 Task: Put "Image D" in Towards-the ultimate Rush action-Slow Motion in Action Trailer
Action: Mouse pressed left at (95, 68)
Screenshot: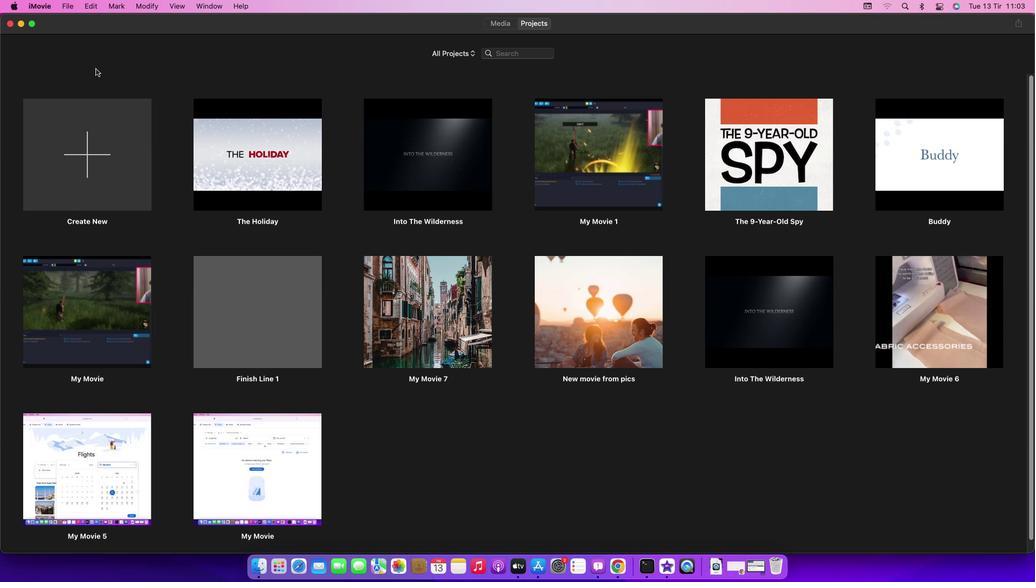 
Action: Mouse moved to (67, 3)
Screenshot: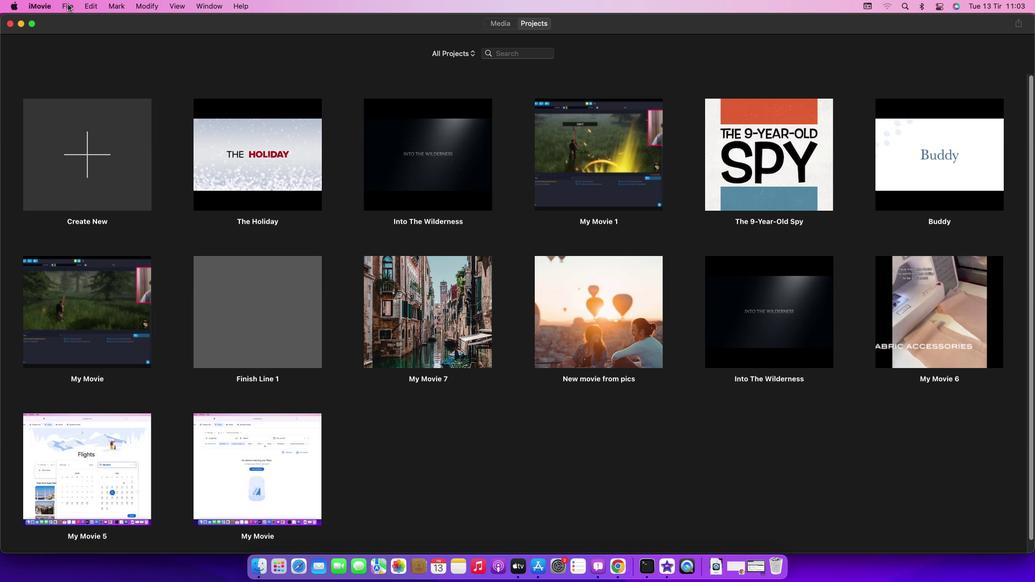 
Action: Mouse pressed left at (67, 3)
Screenshot: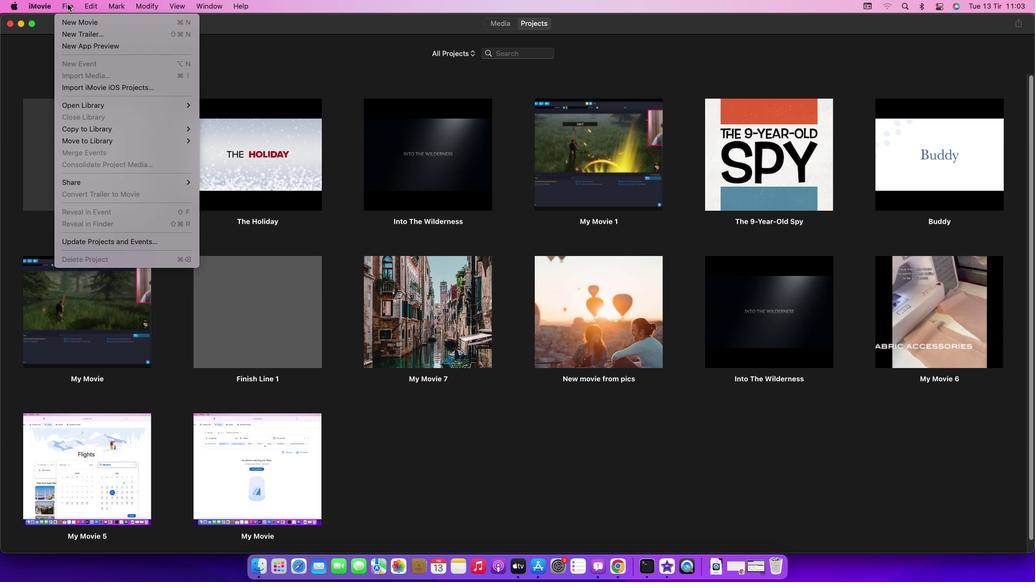 
Action: Mouse moved to (94, 36)
Screenshot: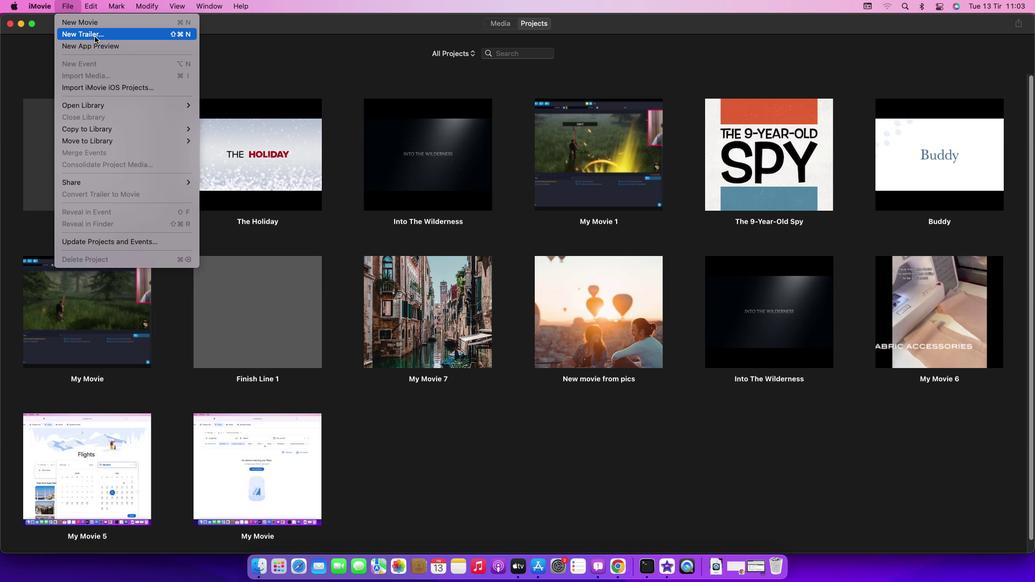 
Action: Mouse pressed left at (94, 36)
Screenshot: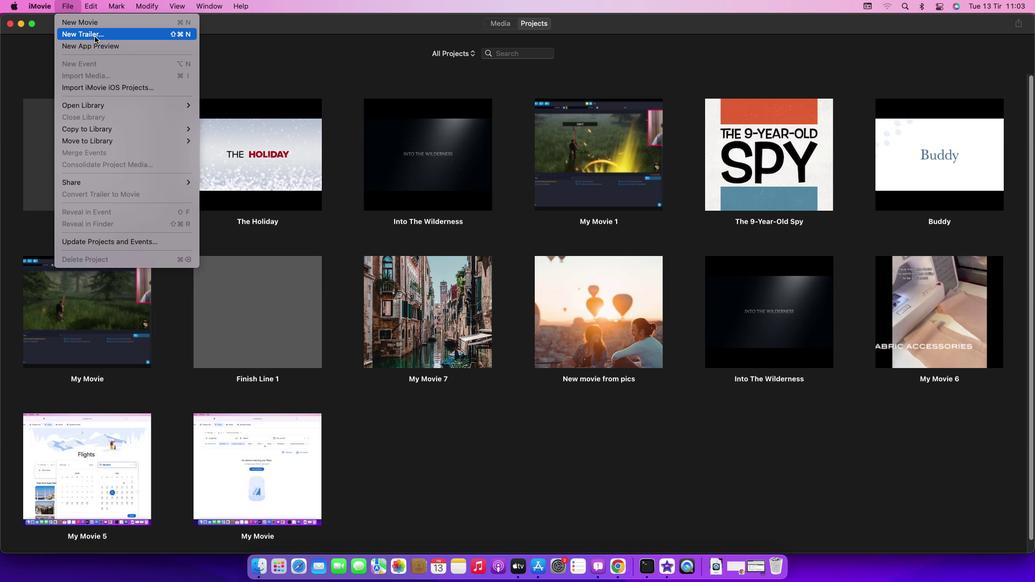
Action: Mouse moved to (608, 307)
Screenshot: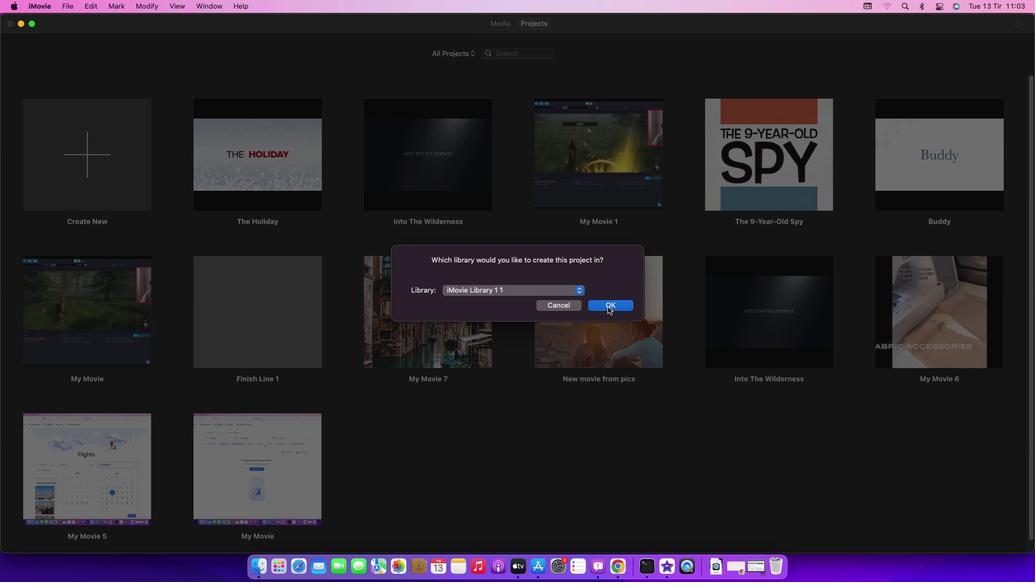 
Action: Mouse pressed left at (608, 307)
Screenshot: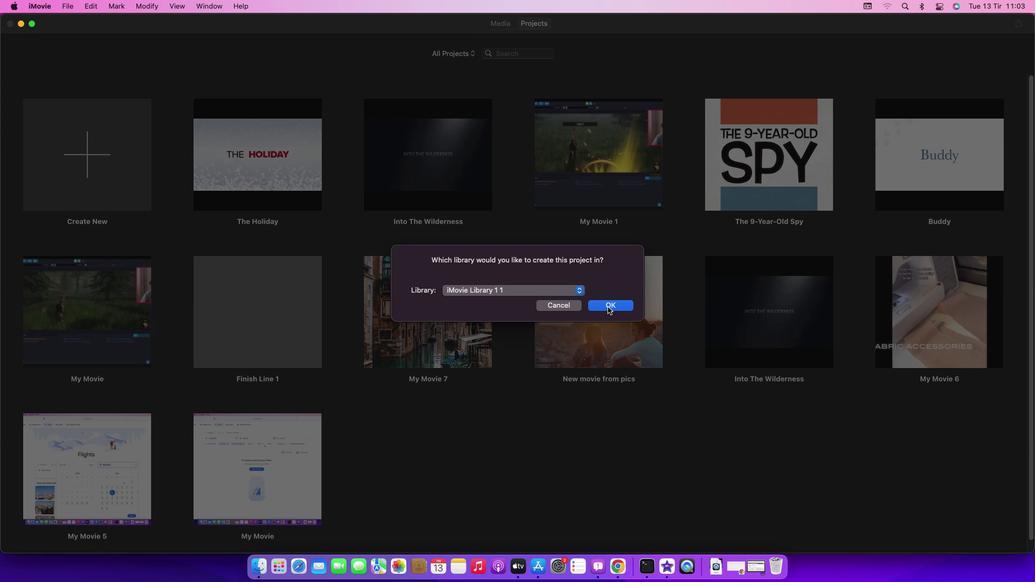 
Action: Mouse moved to (366, 222)
Screenshot: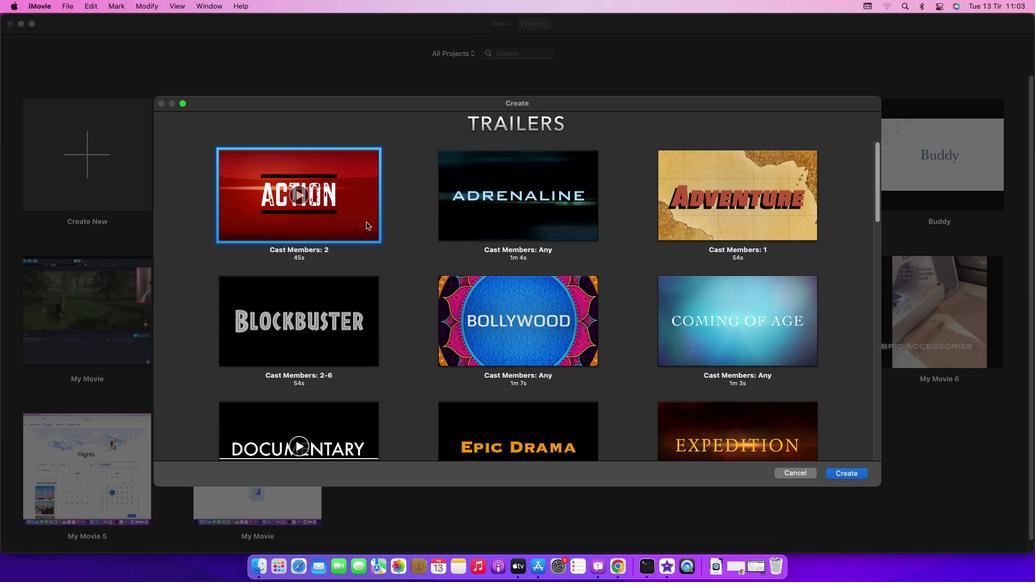 
Action: Mouse pressed left at (366, 222)
Screenshot: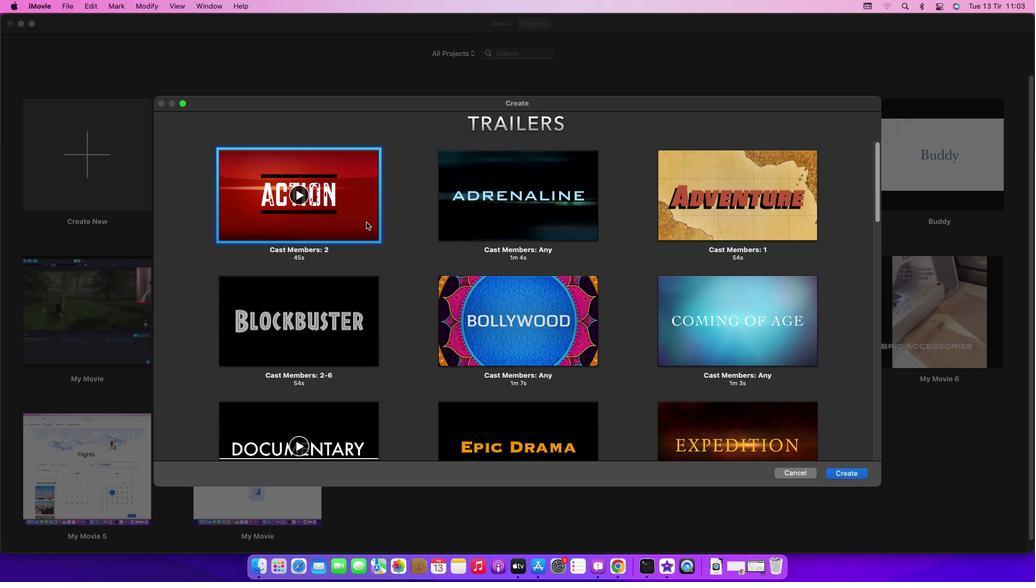 
Action: Mouse moved to (852, 474)
Screenshot: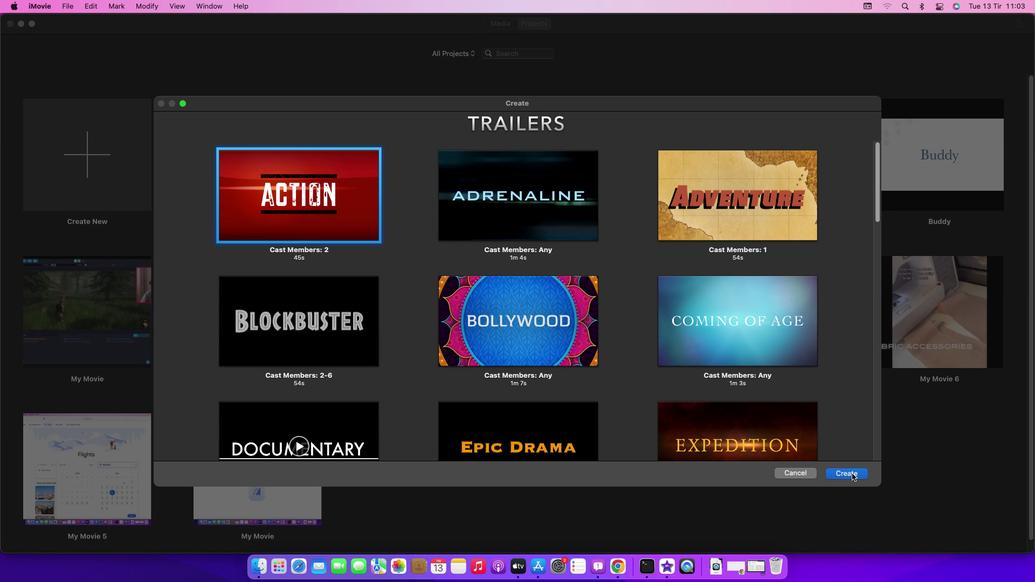 
Action: Mouse pressed left at (852, 474)
Screenshot: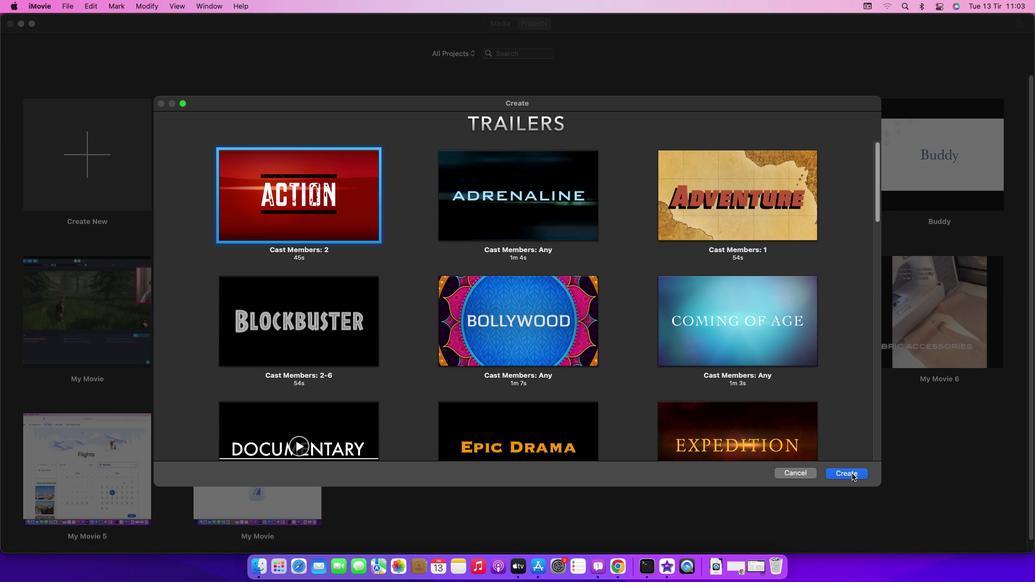 
Action: Mouse moved to (498, 319)
Screenshot: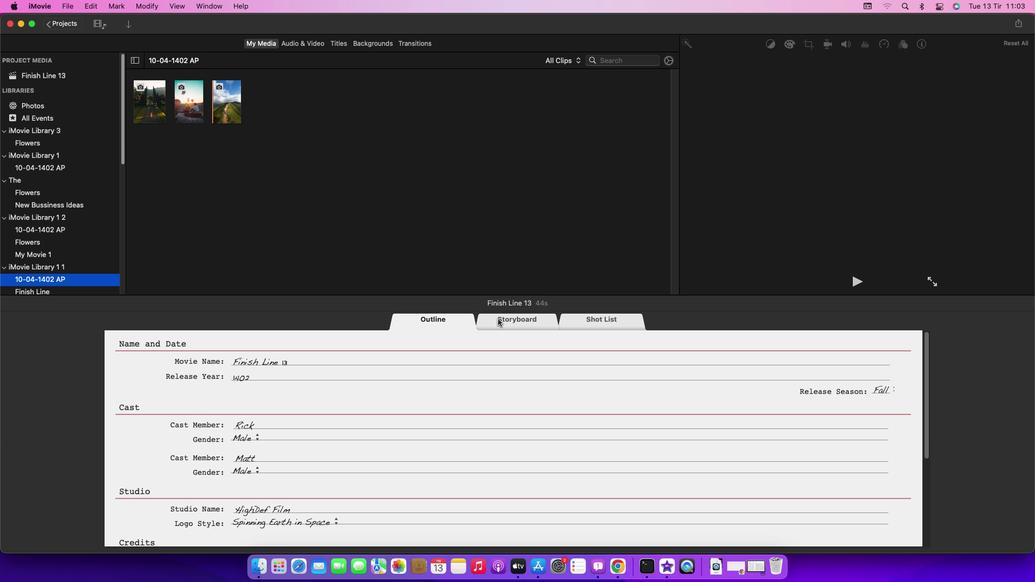 
Action: Mouse pressed left at (498, 319)
Screenshot: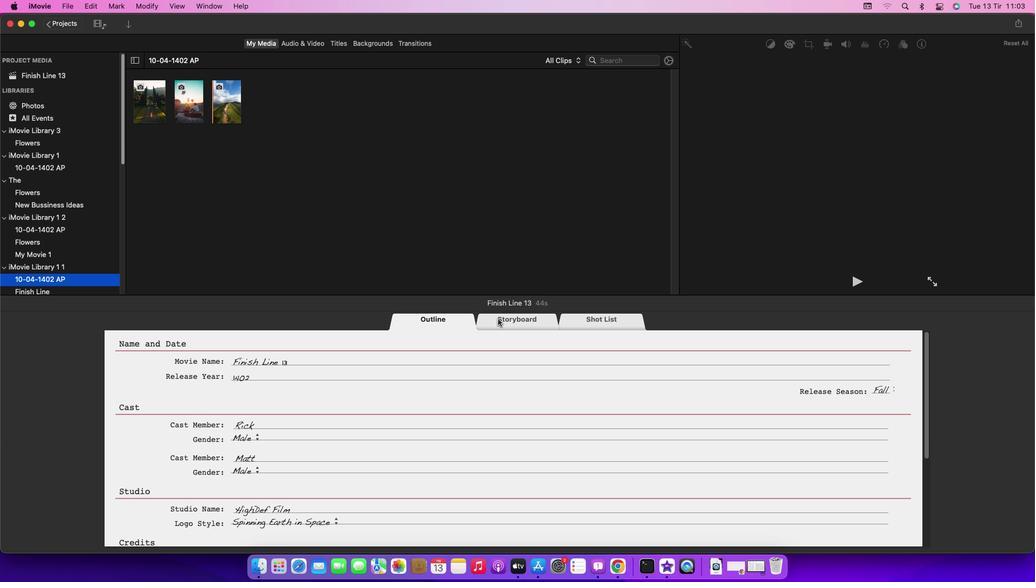 
Action: Mouse pressed left at (498, 319)
Screenshot: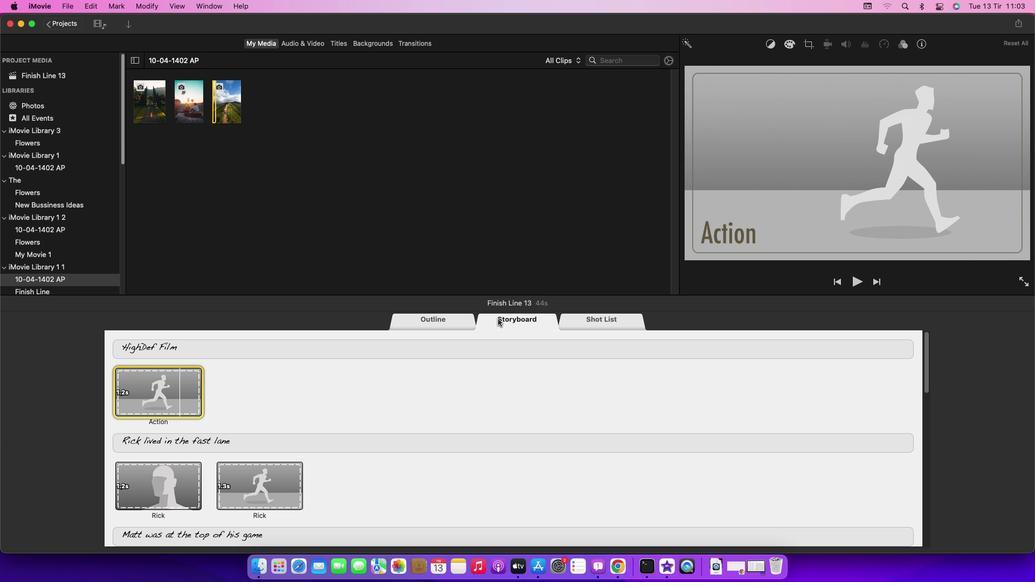 
Action: Mouse moved to (385, 427)
Screenshot: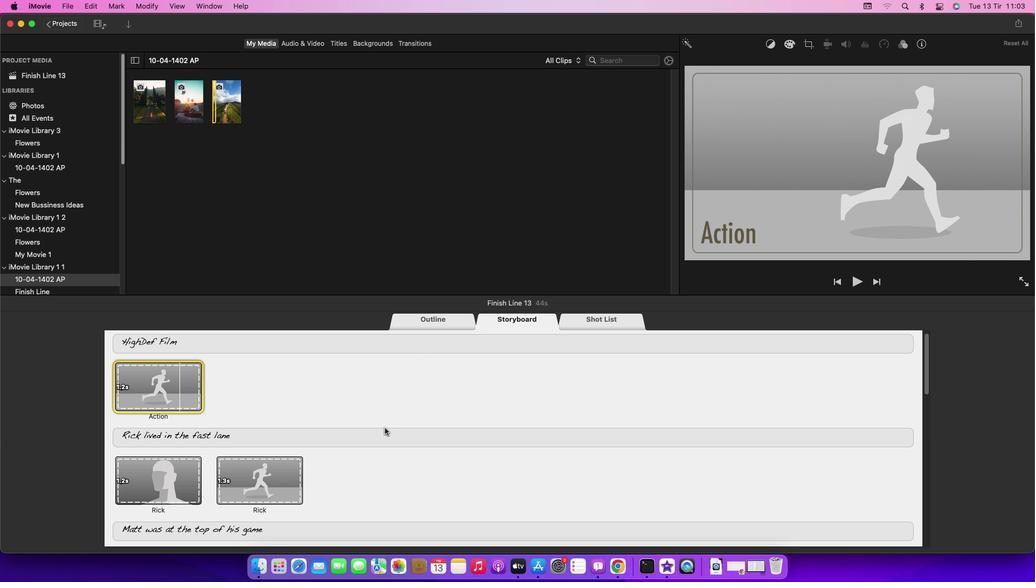 
Action: Mouse scrolled (385, 427) with delta (0, 0)
Screenshot: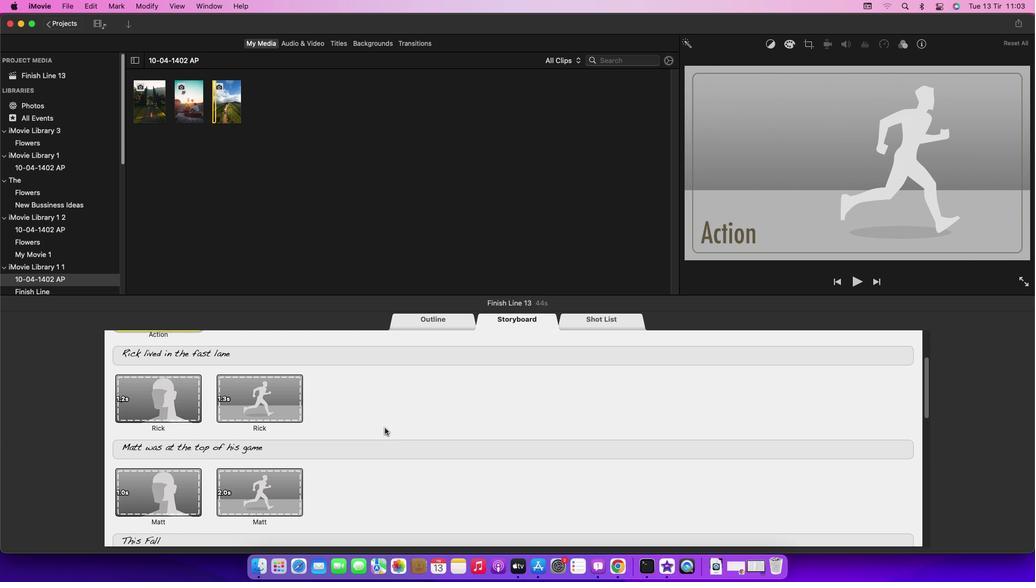 
Action: Mouse scrolled (385, 427) with delta (0, 0)
Screenshot: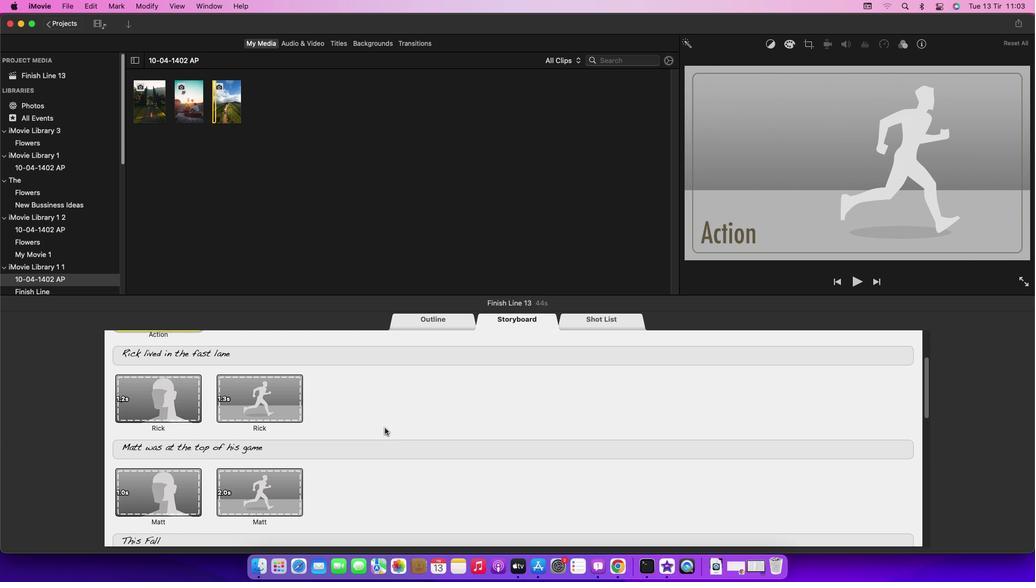 
Action: Mouse scrolled (385, 427) with delta (0, -1)
Screenshot: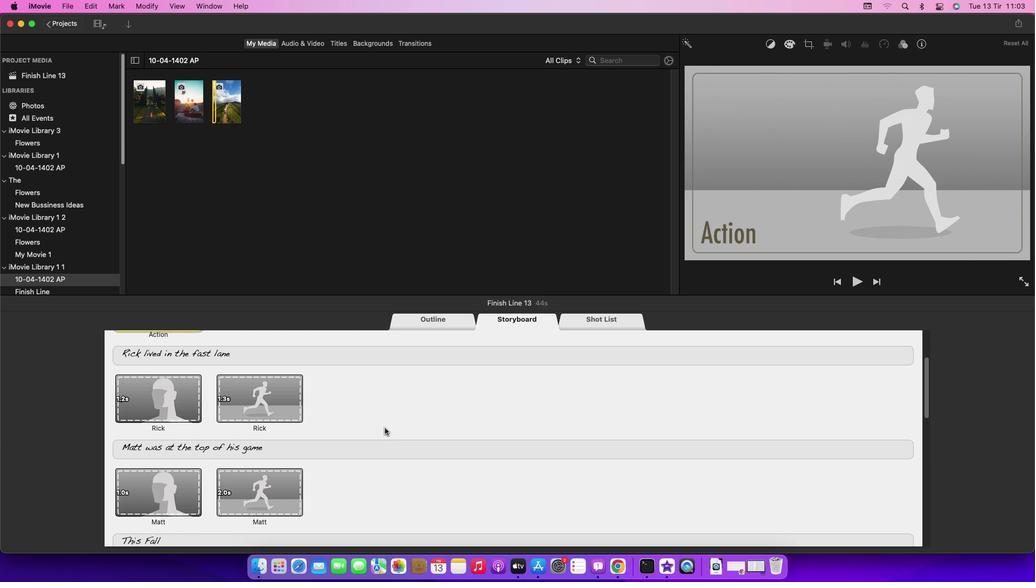 
Action: Mouse scrolled (385, 427) with delta (0, -2)
Screenshot: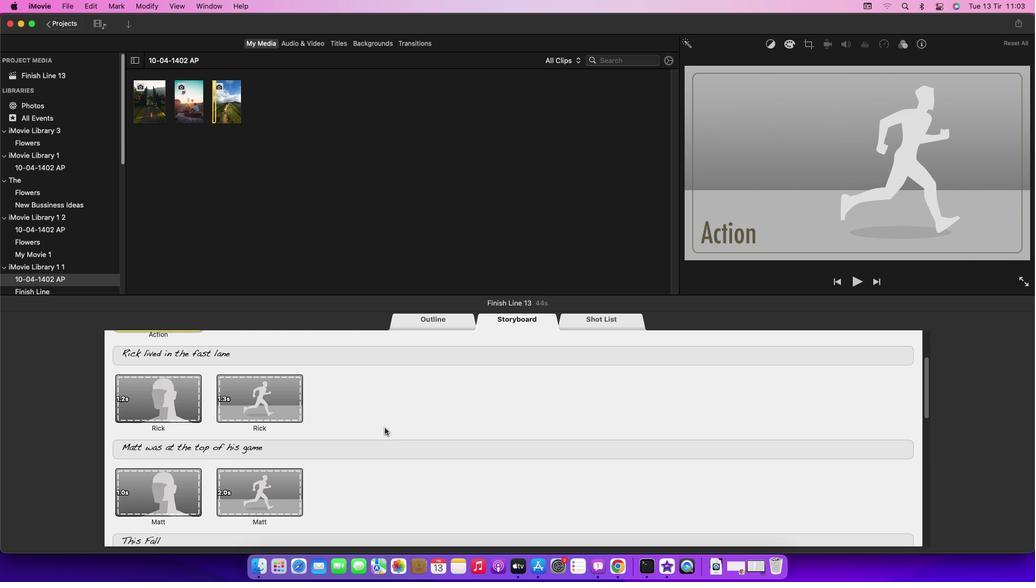 
Action: Mouse scrolled (385, 427) with delta (0, -3)
Screenshot: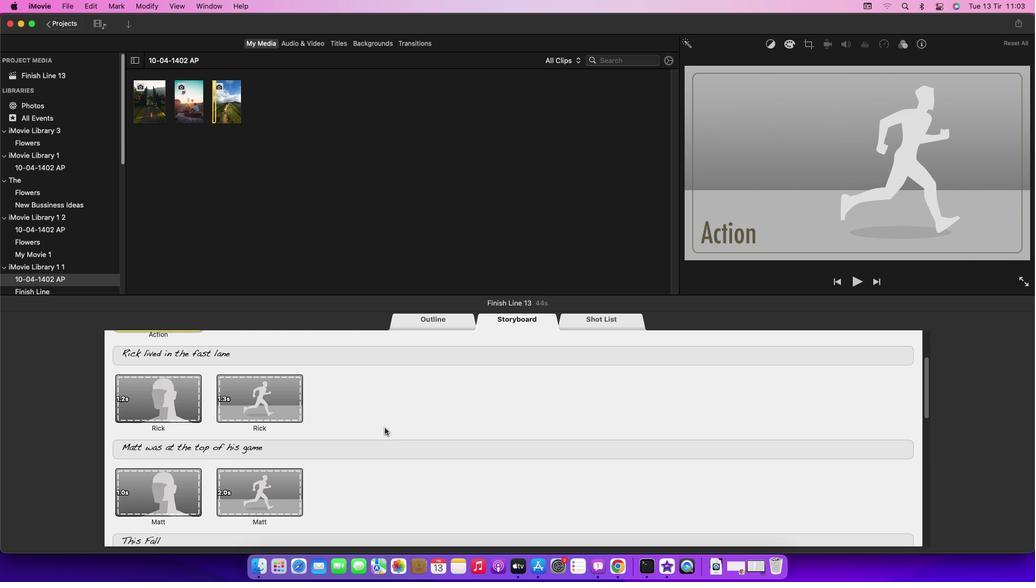 
Action: Mouse scrolled (385, 427) with delta (0, 0)
Screenshot: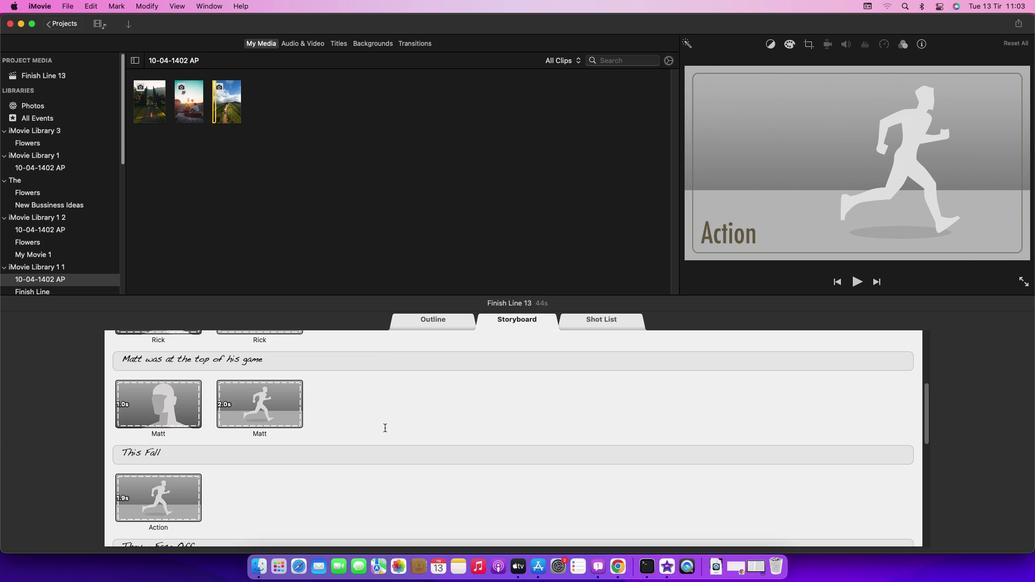 
Action: Mouse scrolled (385, 427) with delta (0, 0)
Screenshot: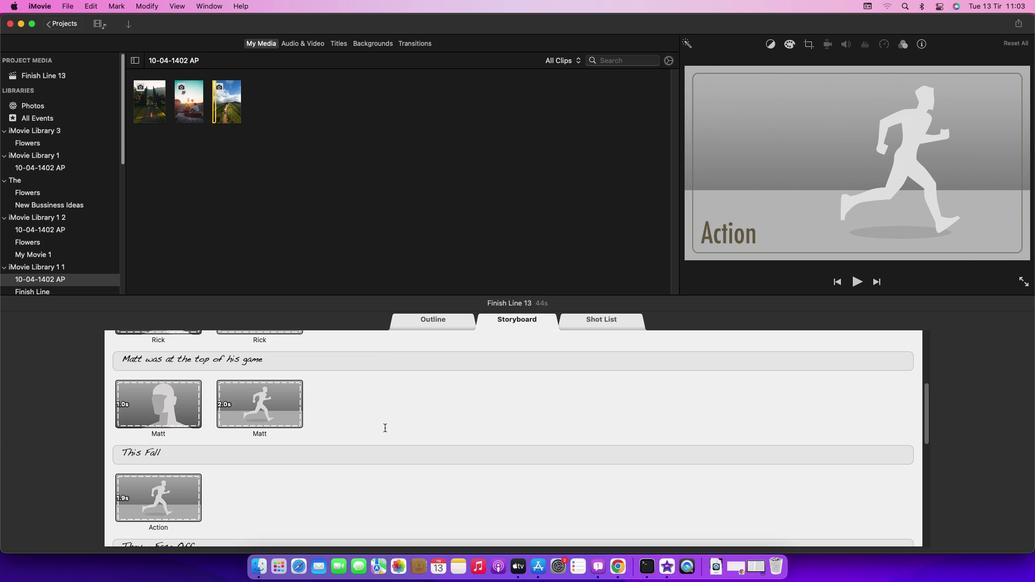 
Action: Mouse scrolled (385, 427) with delta (0, -1)
Screenshot: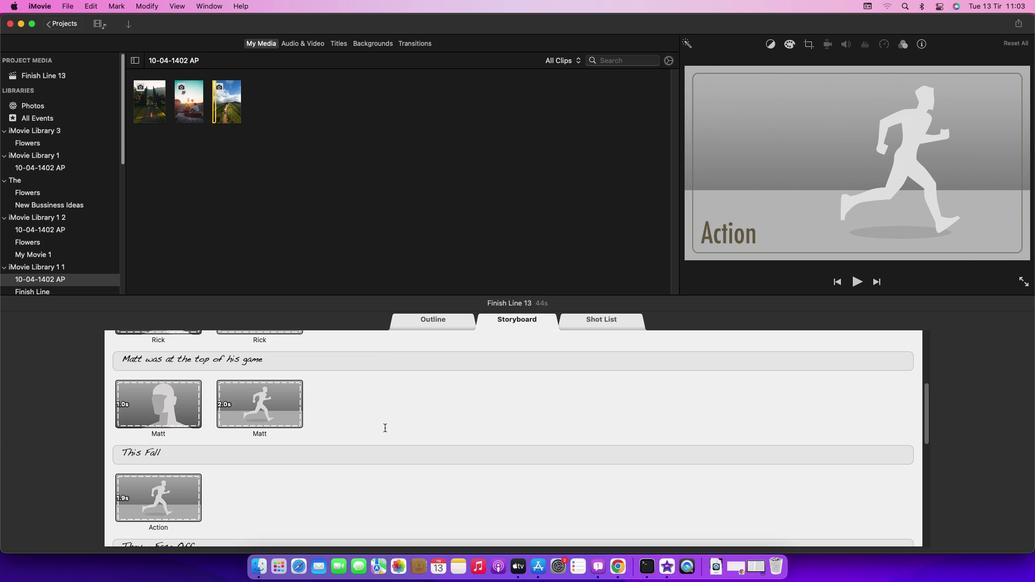 
Action: Mouse scrolled (385, 427) with delta (0, -2)
Screenshot: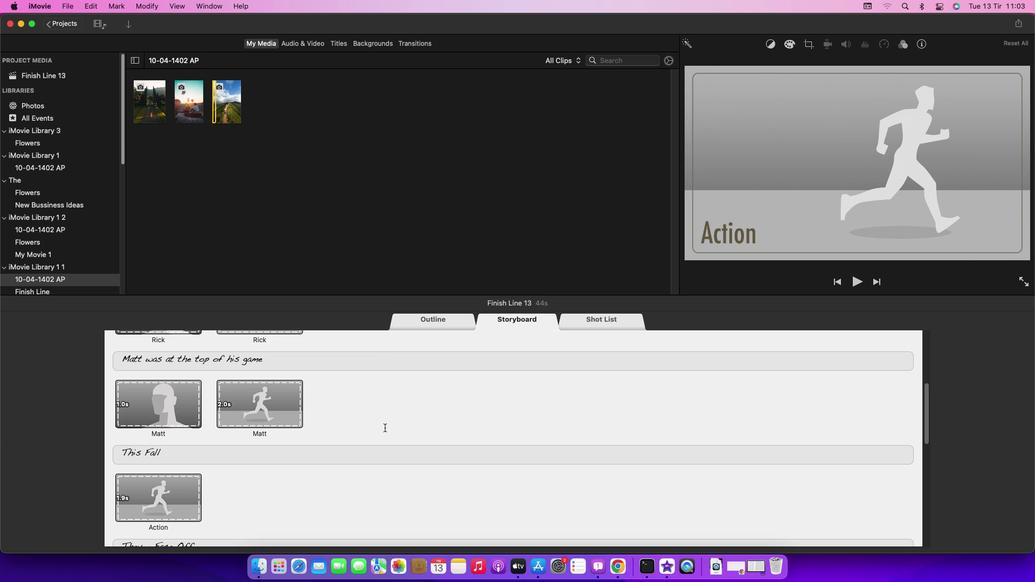 
Action: Mouse scrolled (385, 427) with delta (0, -3)
Screenshot: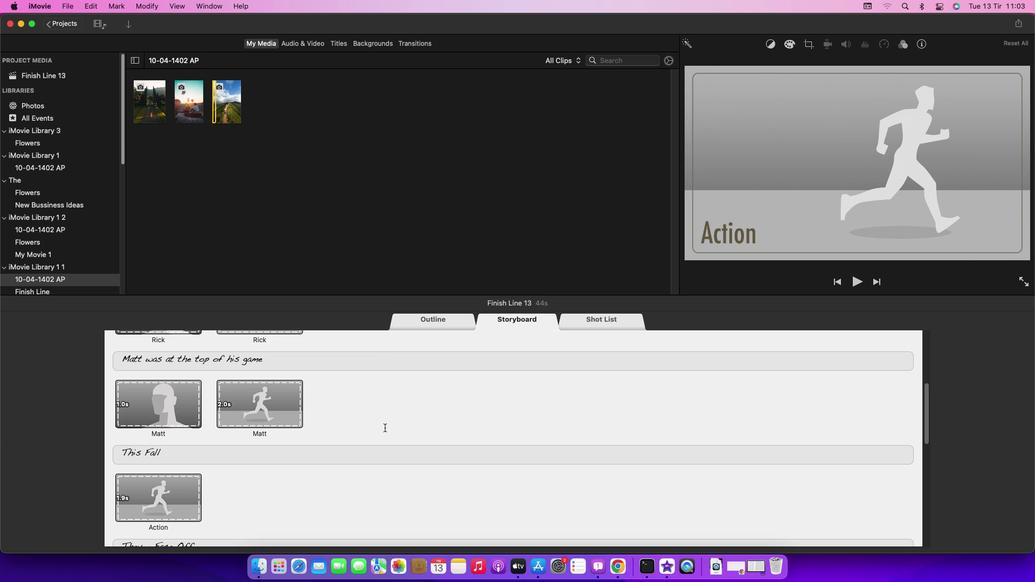 
Action: Mouse moved to (385, 428)
Screenshot: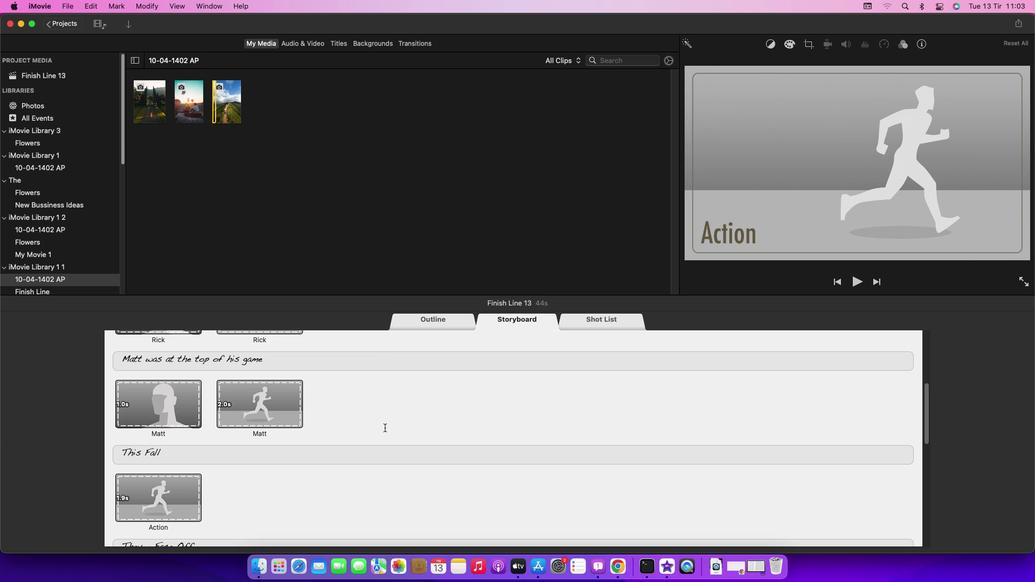
Action: Mouse scrolled (385, 428) with delta (0, 0)
Screenshot: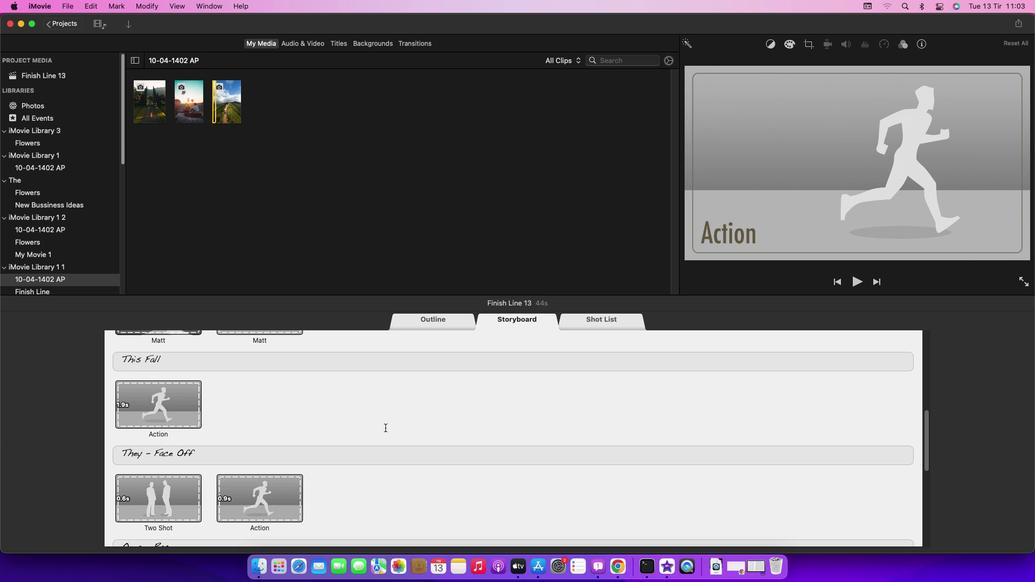 
Action: Mouse scrolled (385, 428) with delta (0, 0)
Screenshot: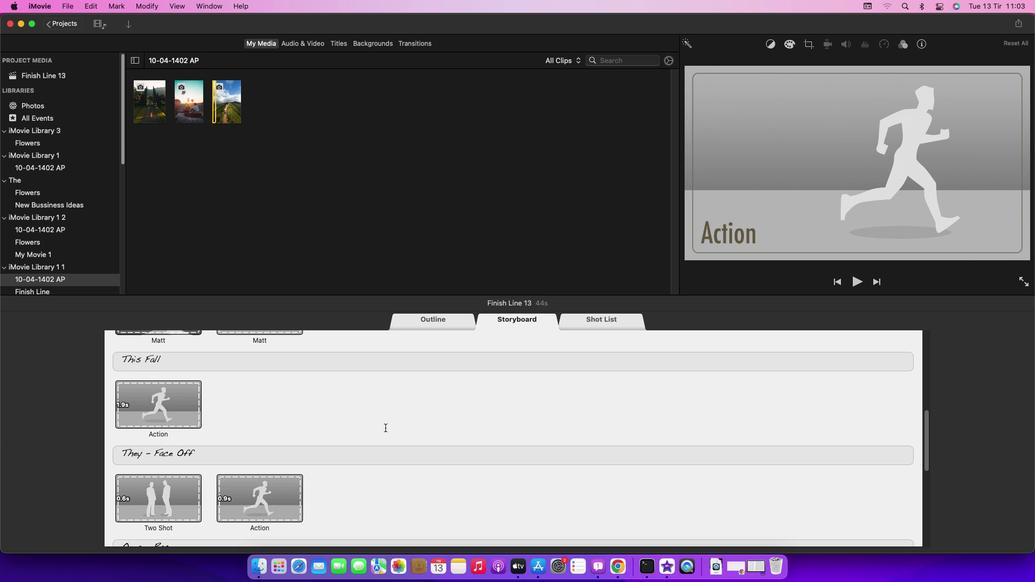 
Action: Mouse moved to (385, 428)
Screenshot: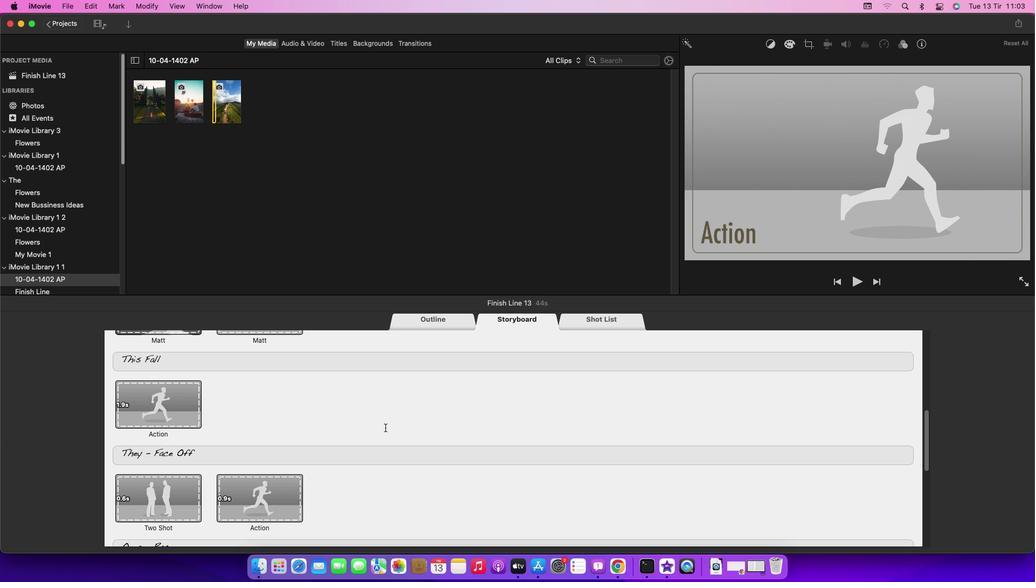 
Action: Mouse scrolled (385, 428) with delta (0, -1)
Screenshot: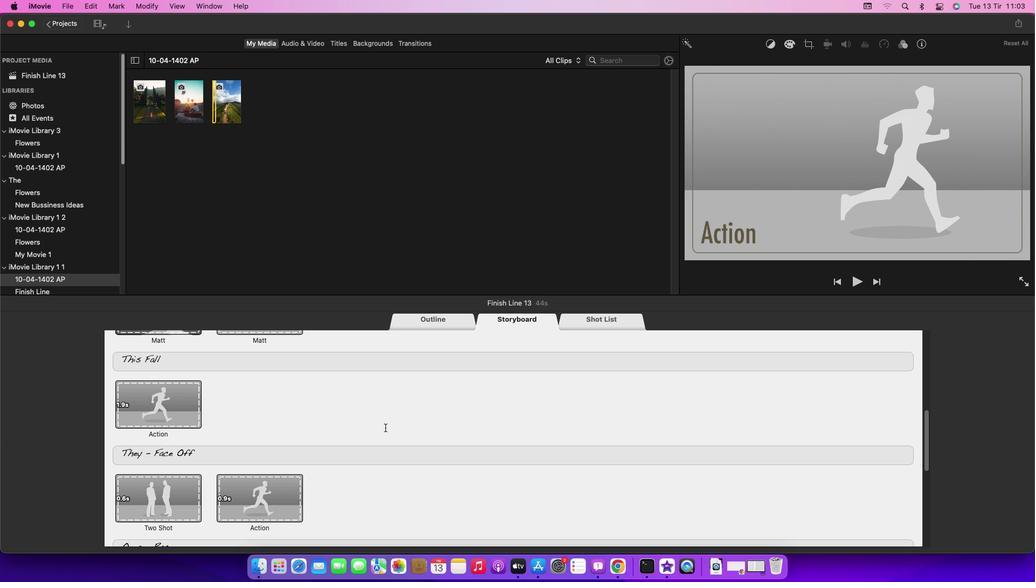 
Action: Mouse scrolled (385, 428) with delta (0, -2)
Screenshot: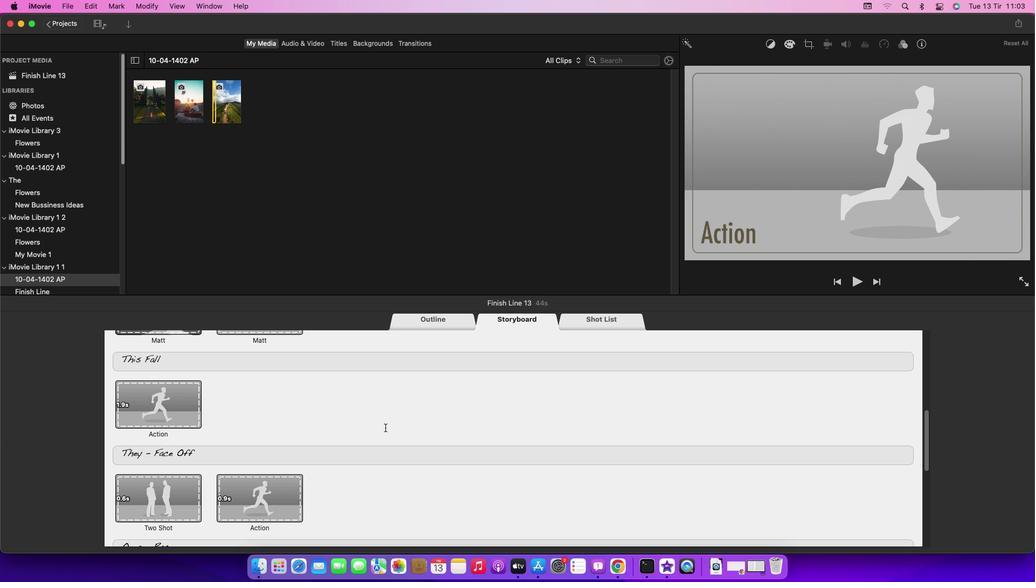 
Action: Mouse scrolled (385, 428) with delta (0, -3)
Screenshot: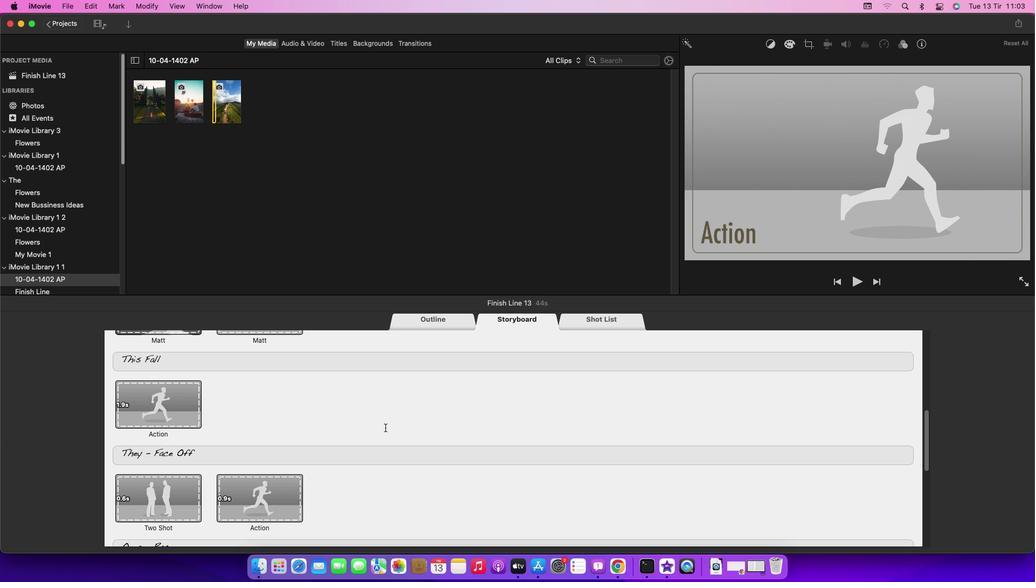 
Action: Mouse scrolled (385, 428) with delta (0, 0)
Screenshot: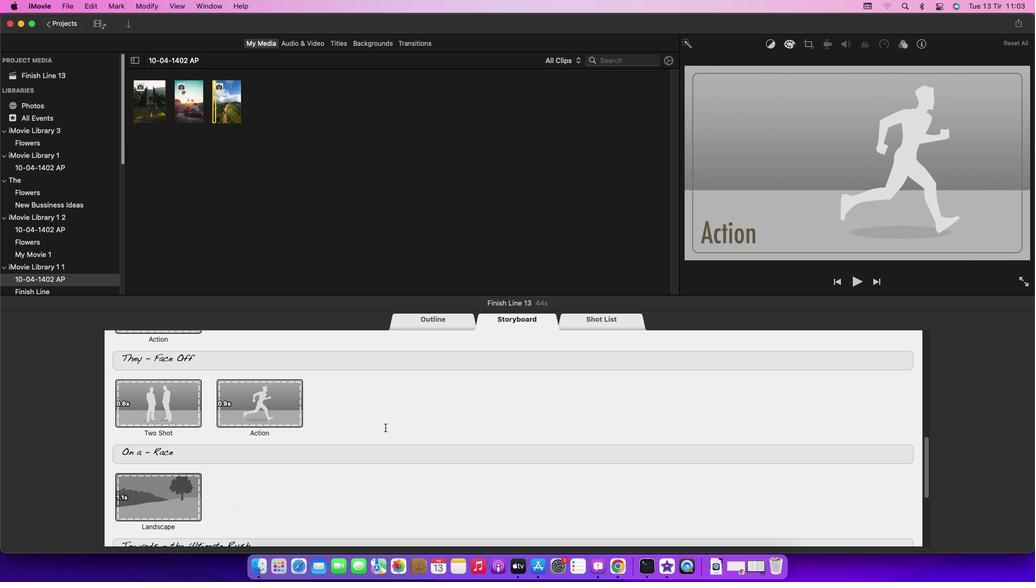 
Action: Mouse scrolled (385, 428) with delta (0, 0)
Screenshot: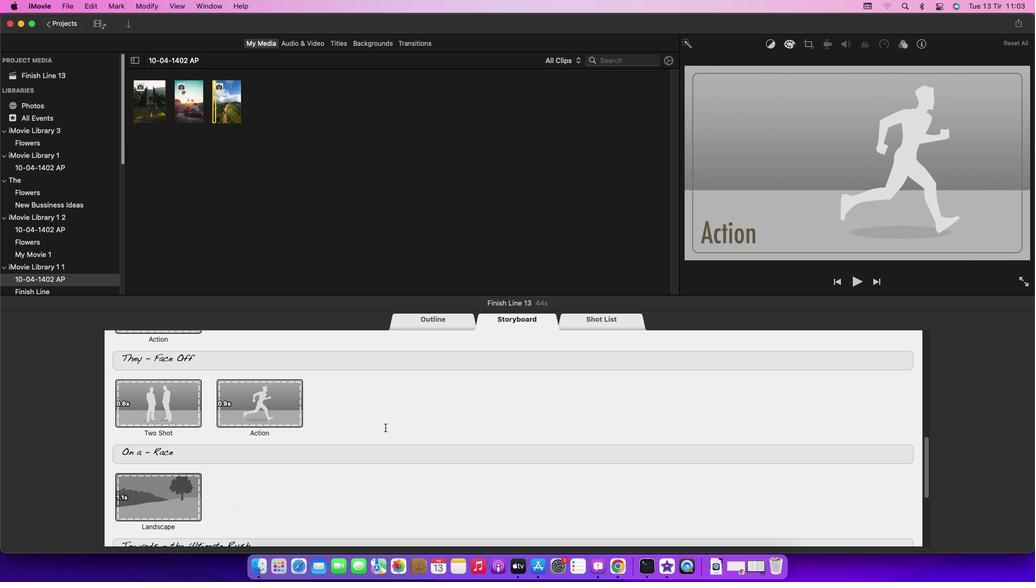 
Action: Mouse scrolled (385, 428) with delta (0, -2)
Screenshot: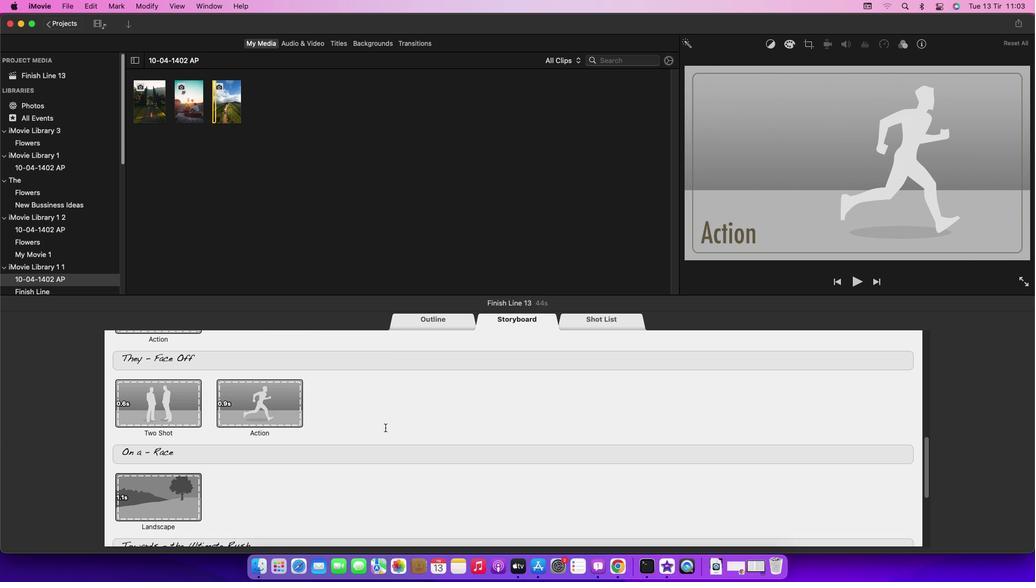 
Action: Mouse scrolled (385, 428) with delta (0, -2)
Screenshot: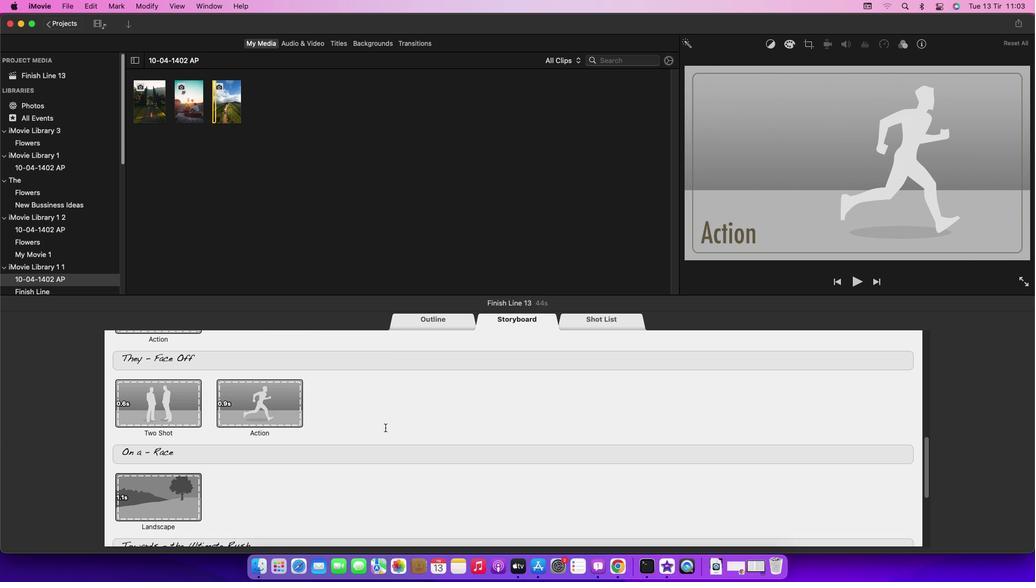 
Action: Mouse scrolled (385, 428) with delta (0, -3)
Screenshot: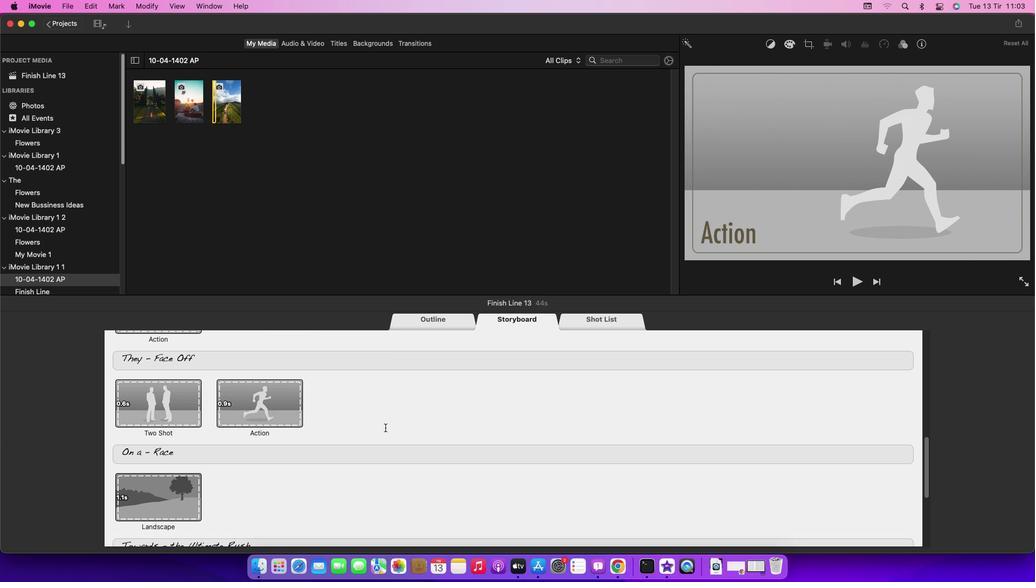 
Action: Mouse scrolled (385, 428) with delta (0, 0)
Screenshot: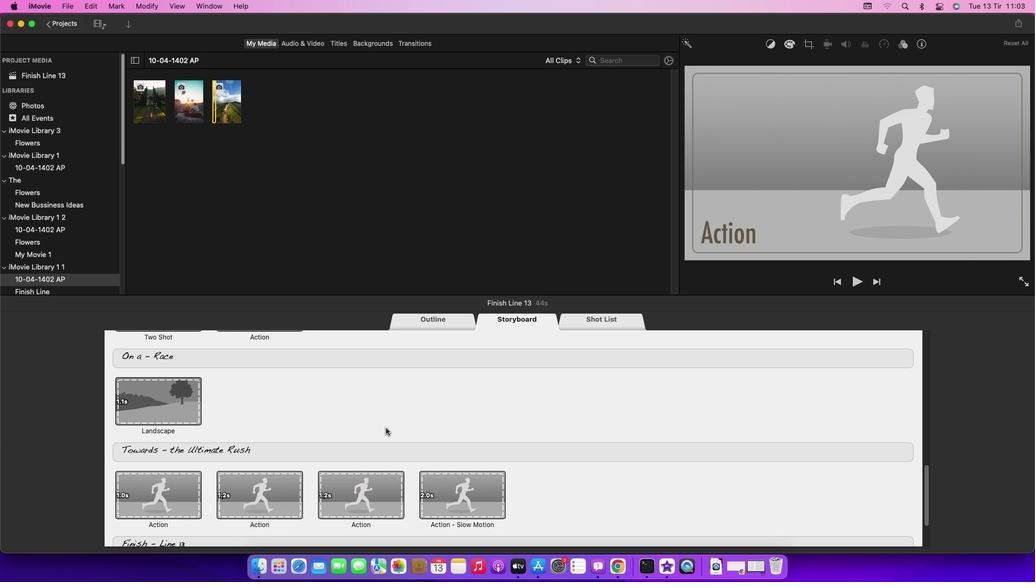 
Action: Mouse scrolled (385, 428) with delta (0, 0)
Screenshot: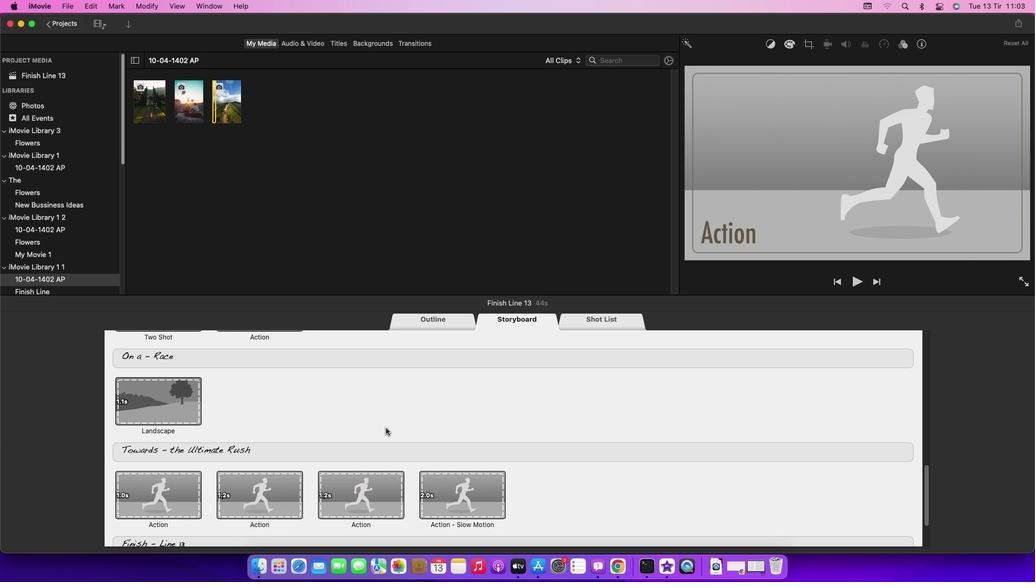 
Action: Mouse scrolled (385, 428) with delta (0, -2)
Screenshot: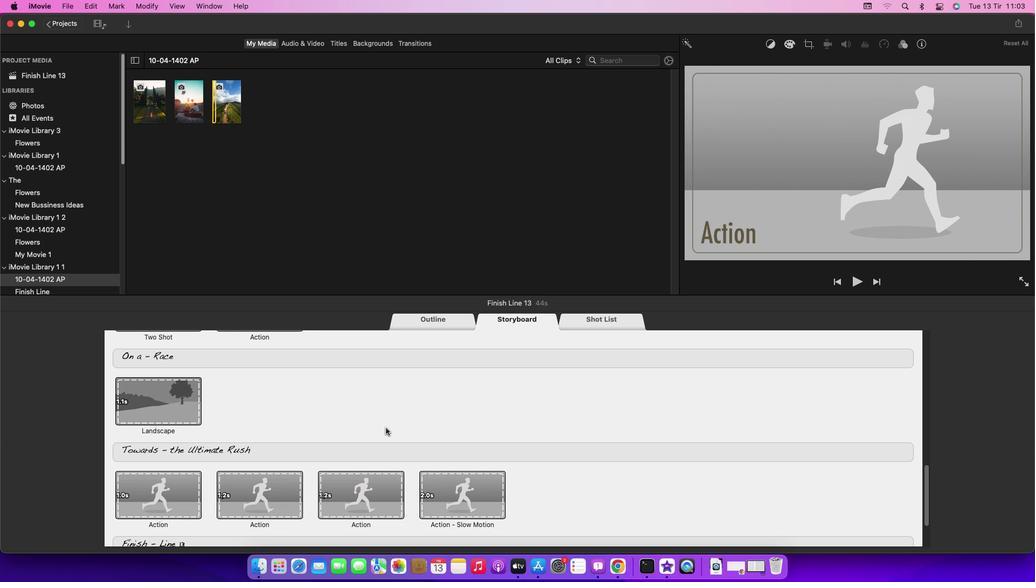 
Action: Mouse moved to (385, 428)
Screenshot: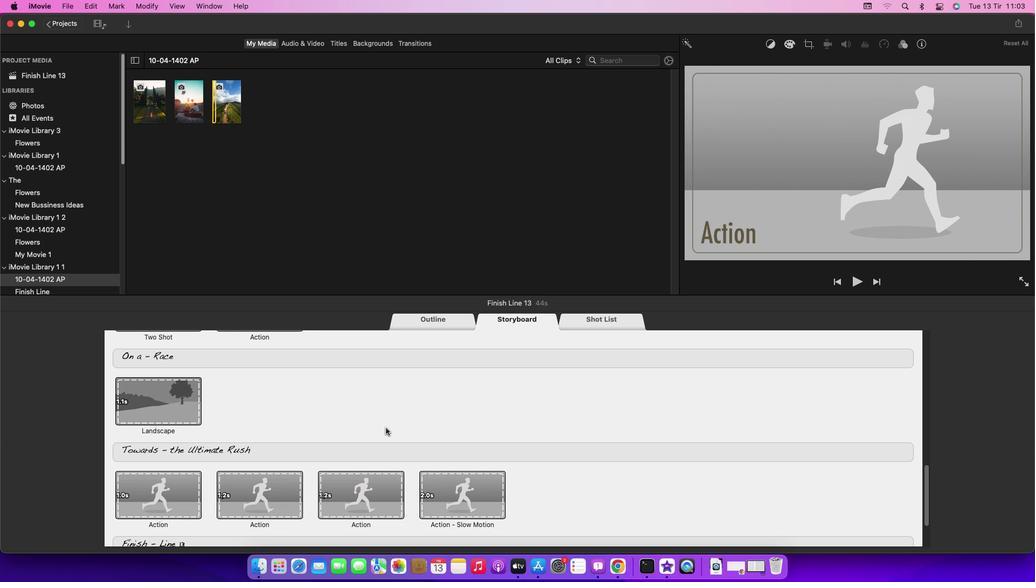 
Action: Mouse scrolled (385, 428) with delta (0, -2)
Screenshot: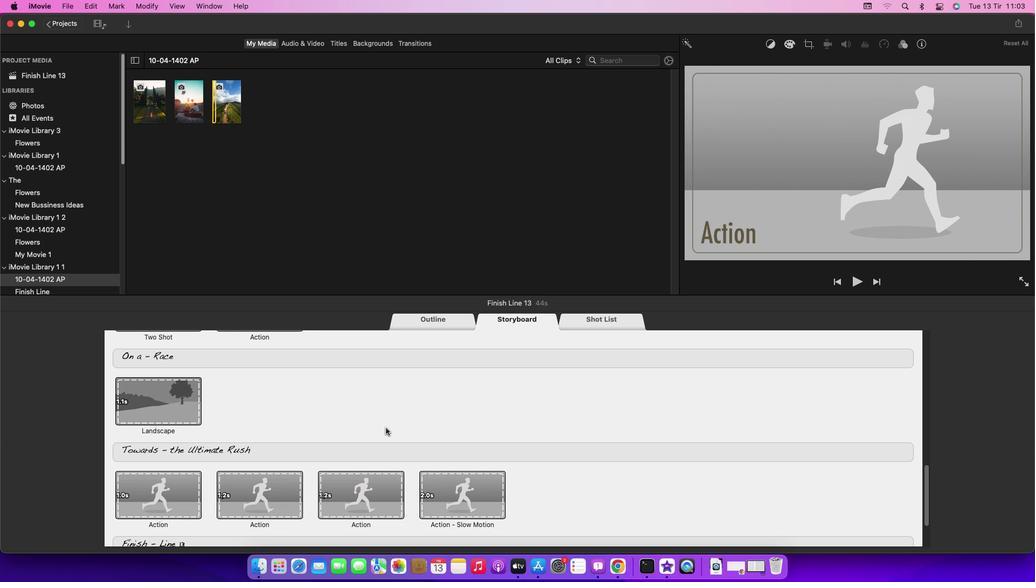 
Action: Mouse moved to (385, 428)
Screenshot: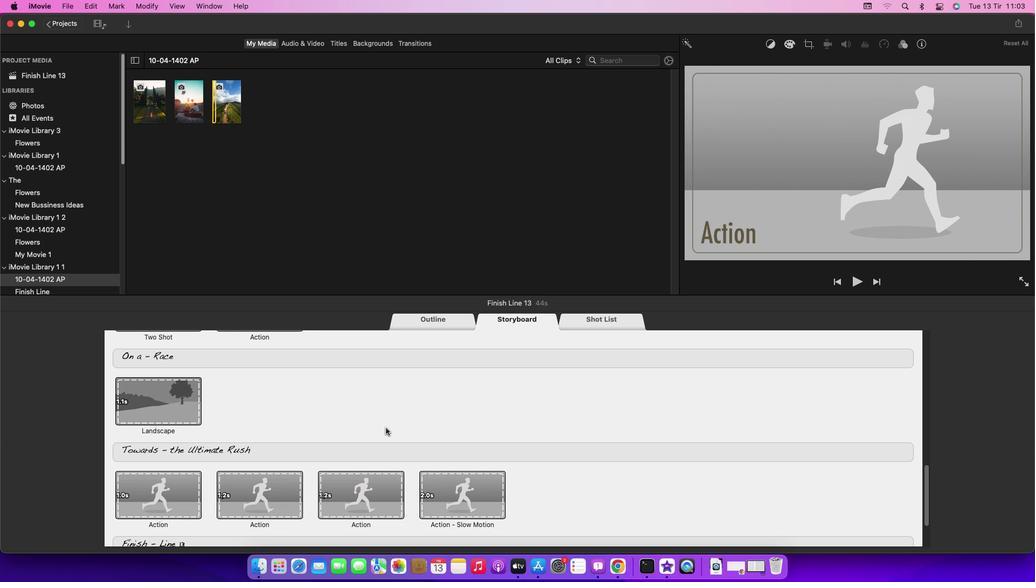
Action: Mouse scrolled (385, 428) with delta (0, -3)
Screenshot: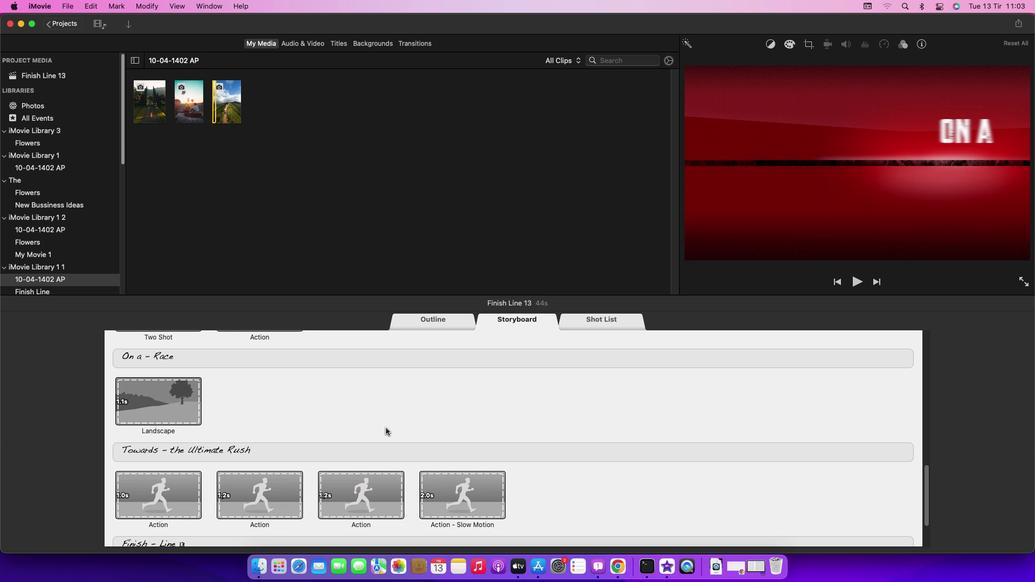 
Action: Mouse scrolled (385, 428) with delta (0, 0)
Screenshot: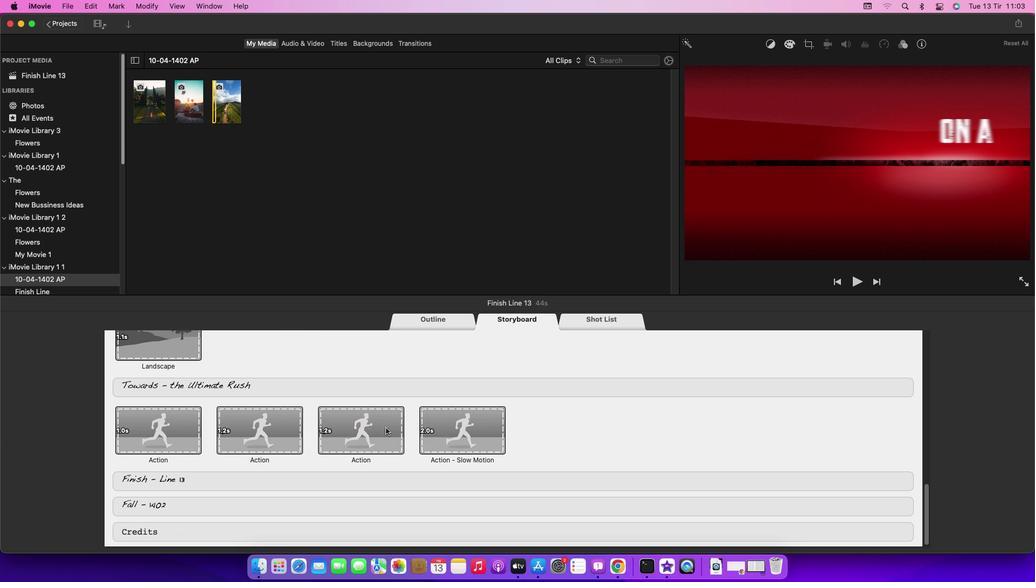 
Action: Mouse scrolled (385, 428) with delta (0, 0)
Screenshot: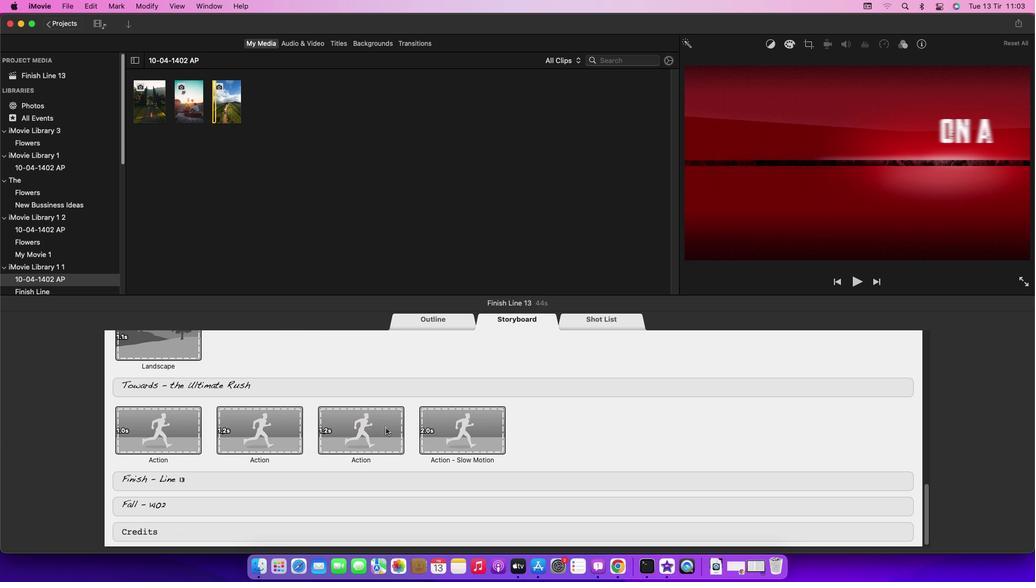 
Action: Mouse moved to (386, 428)
Screenshot: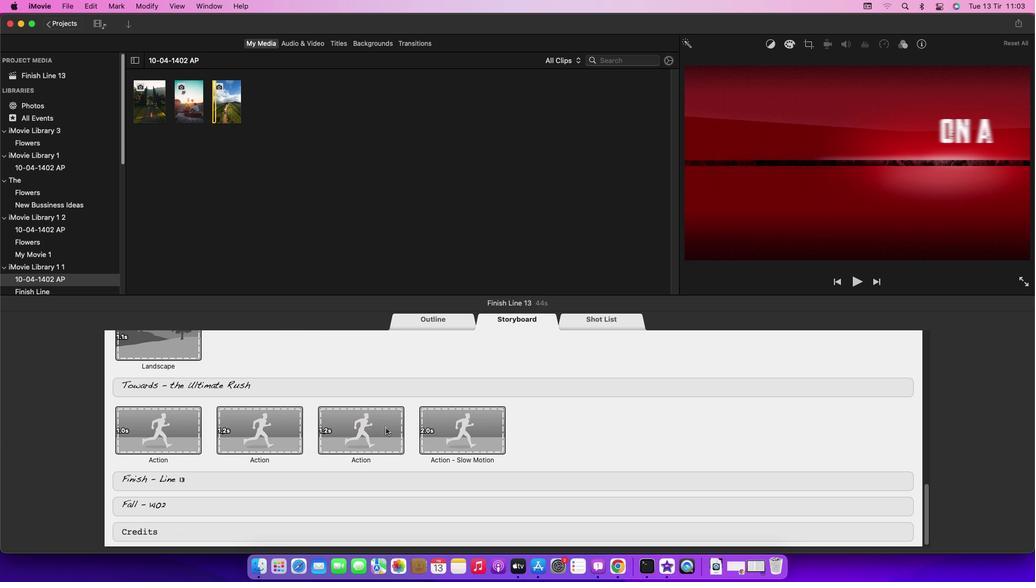 
Action: Mouse scrolled (386, 428) with delta (0, -2)
Screenshot: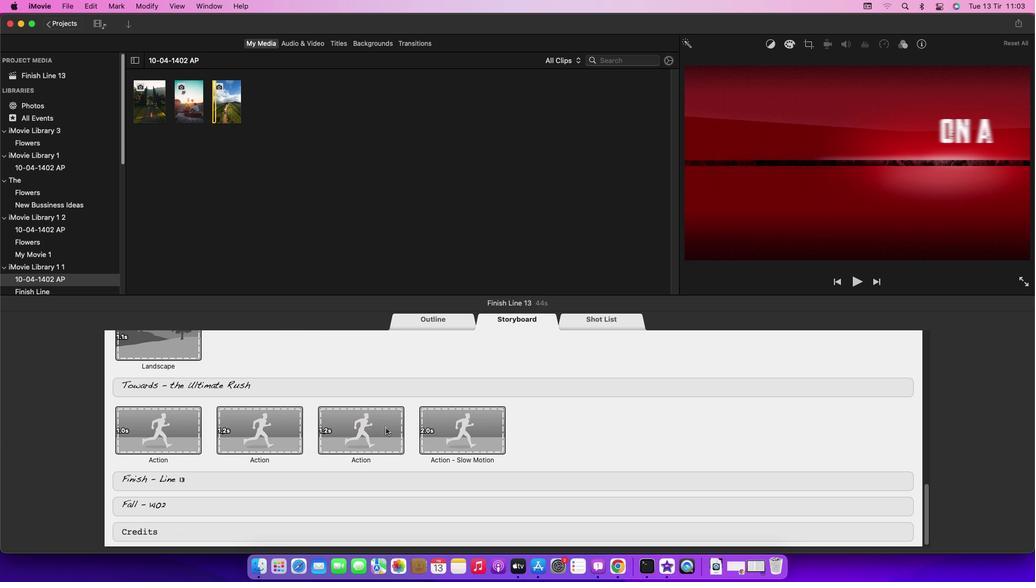 
Action: Mouse scrolled (386, 428) with delta (0, -2)
Screenshot: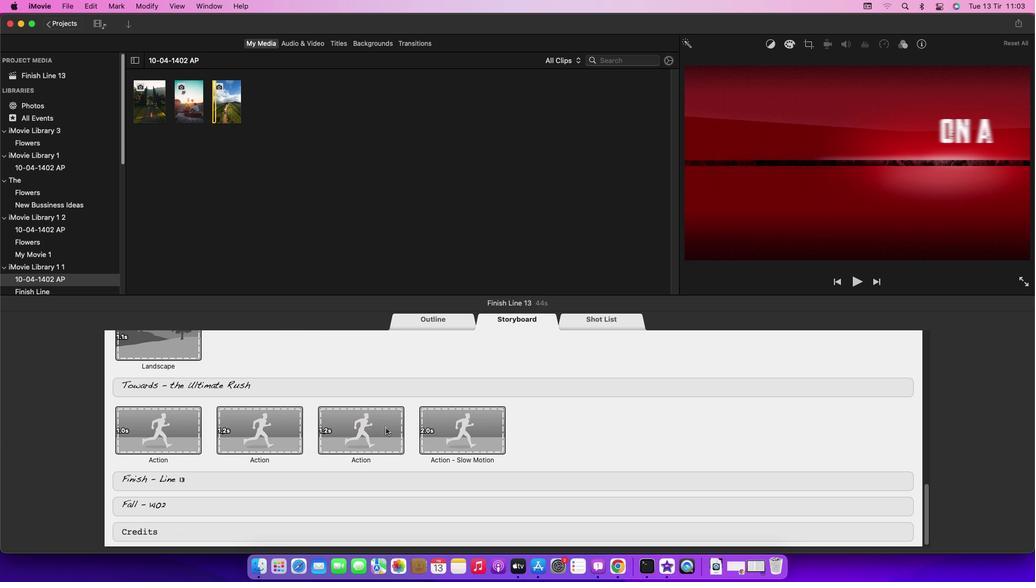 
Action: Mouse scrolled (386, 428) with delta (0, -3)
Screenshot: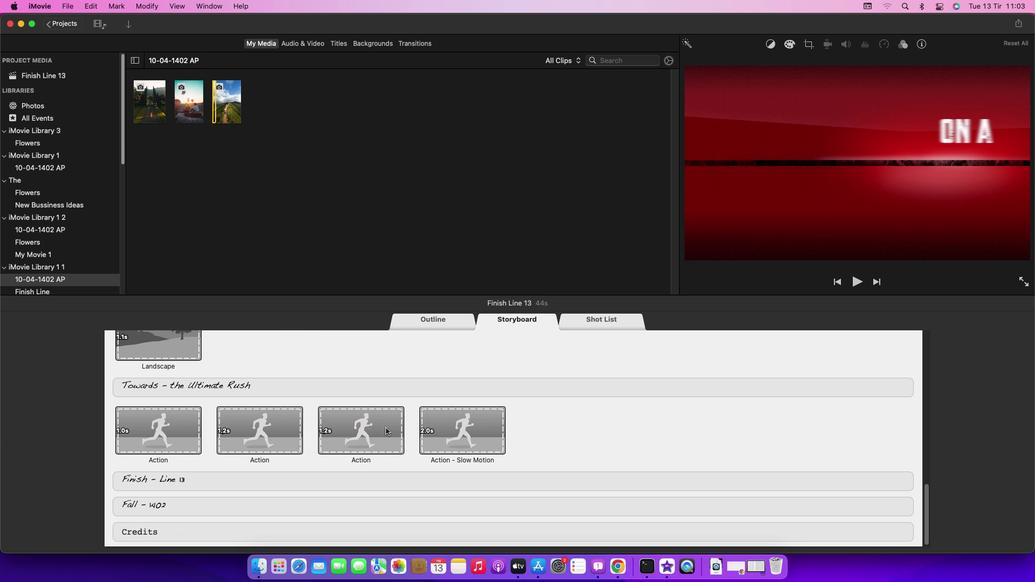 
Action: Mouse moved to (486, 451)
Screenshot: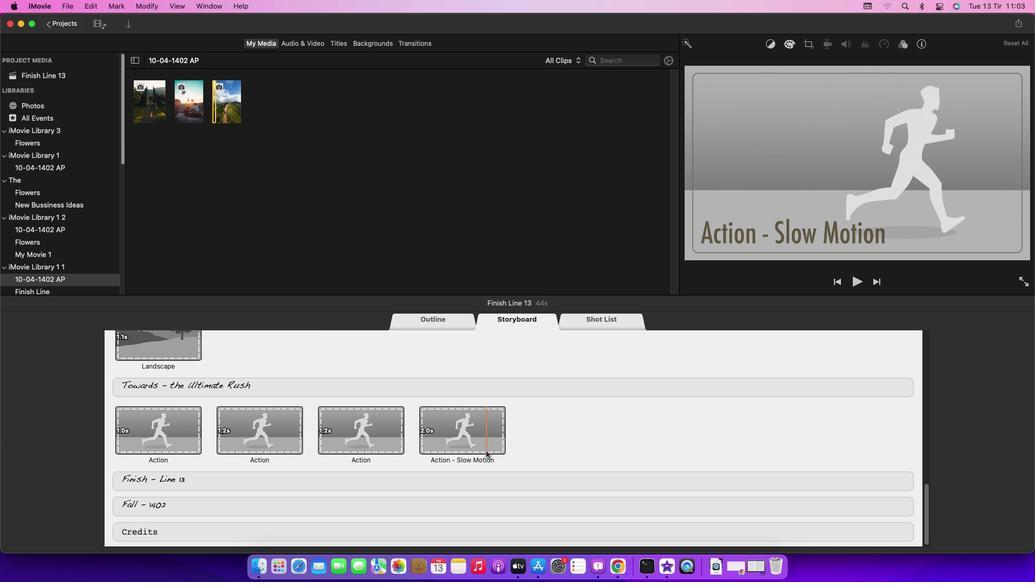 
Action: Mouse pressed left at (486, 451)
Screenshot: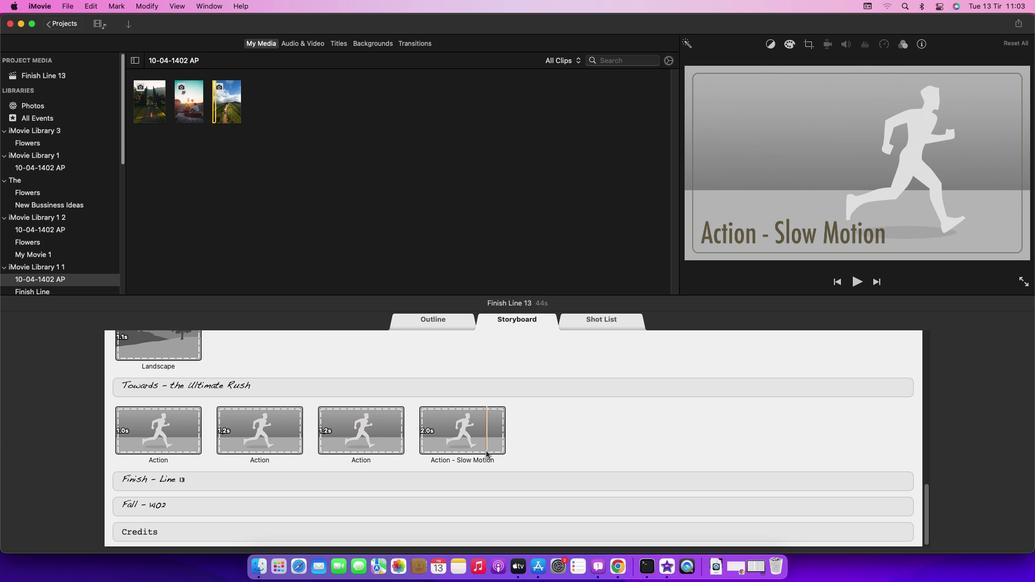 
Action: Mouse moved to (133, 26)
Screenshot: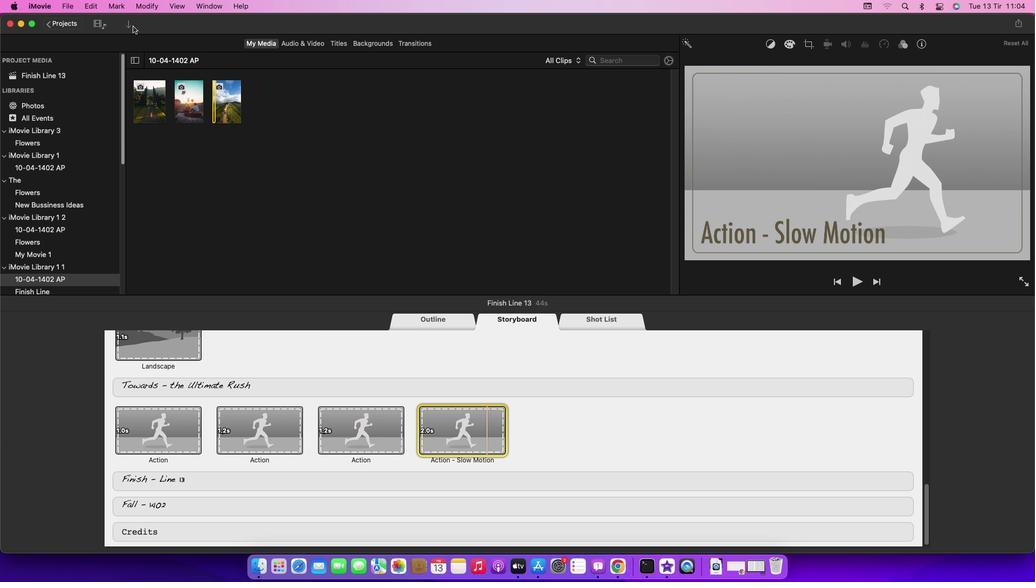 
Action: Mouse pressed left at (133, 26)
Screenshot: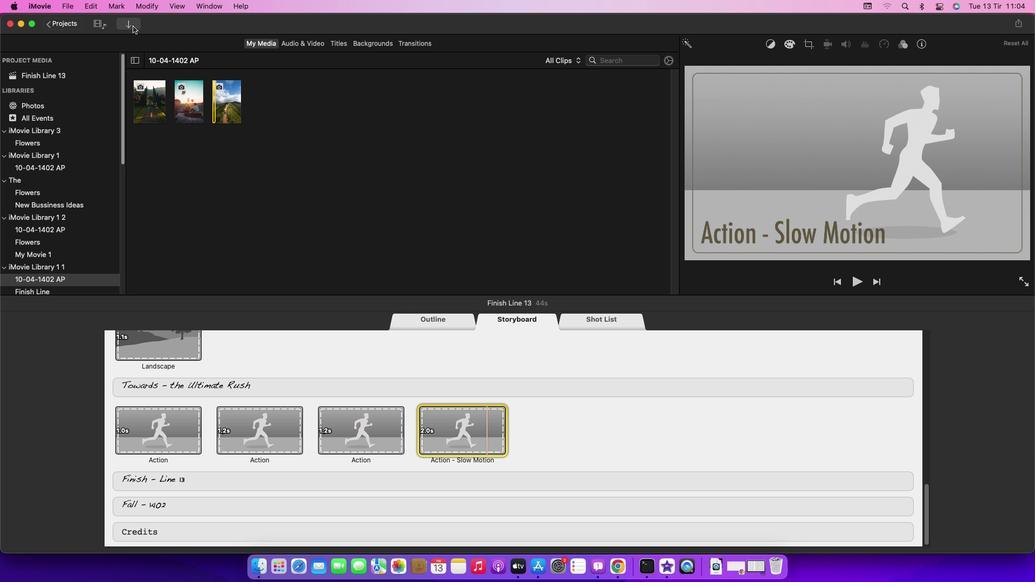 
Action: Mouse moved to (340, 329)
Screenshot: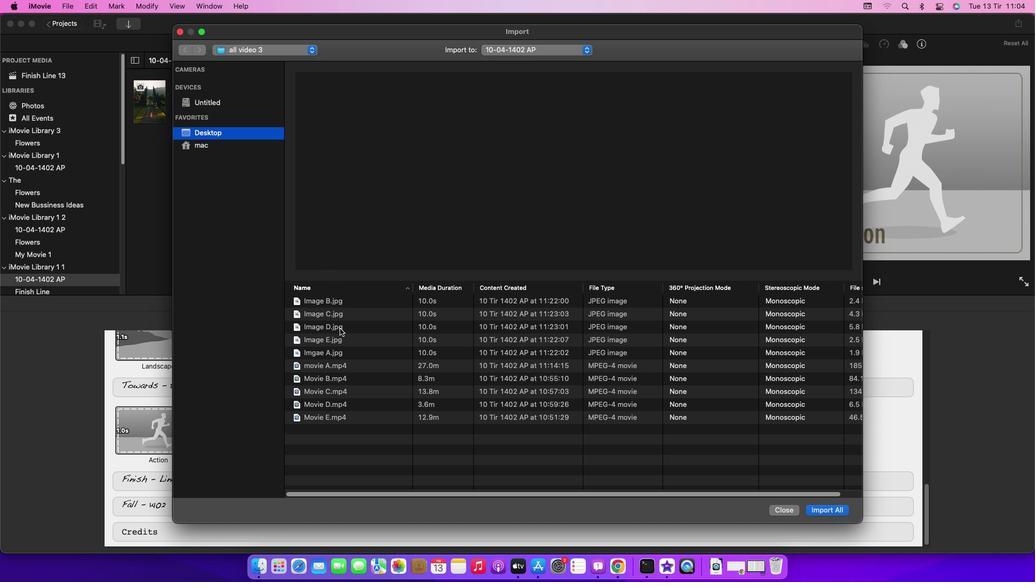 
Action: Mouse pressed left at (340, 329)
Screenshot: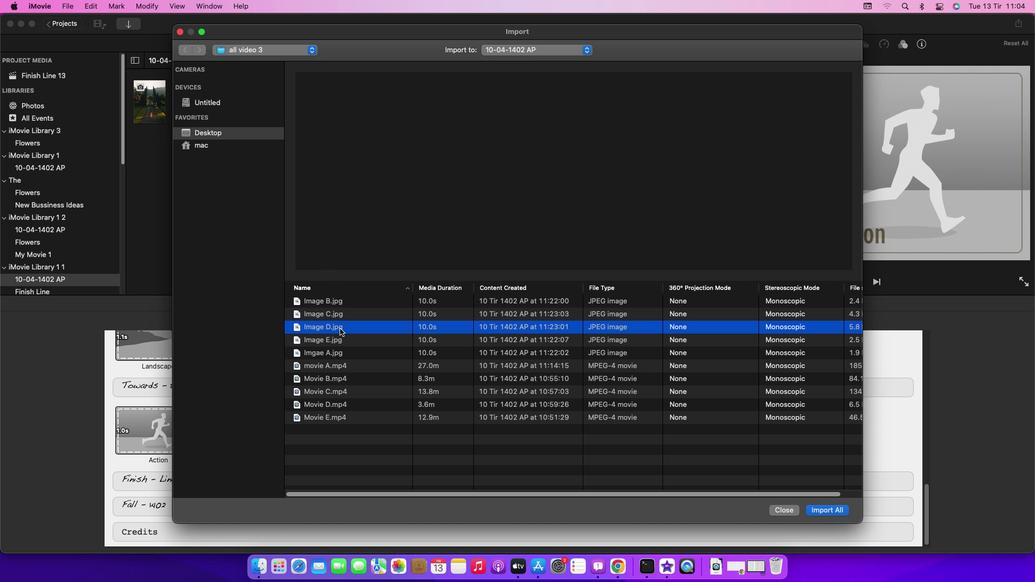 
Action: Mouse moved to (816, 510)
Screenshot: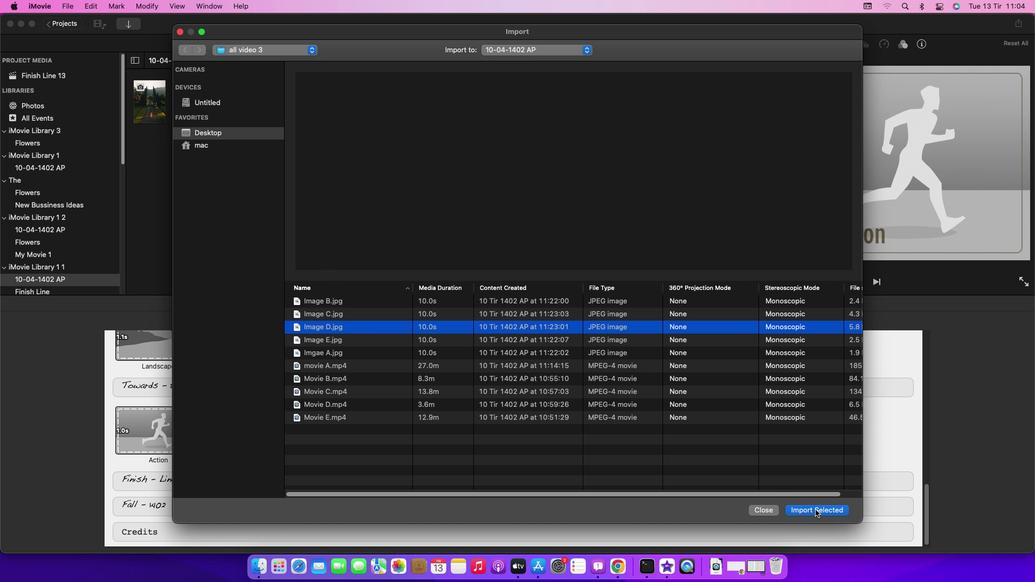 
Action: Mouse pressed left at (816, 510)
Screenshot: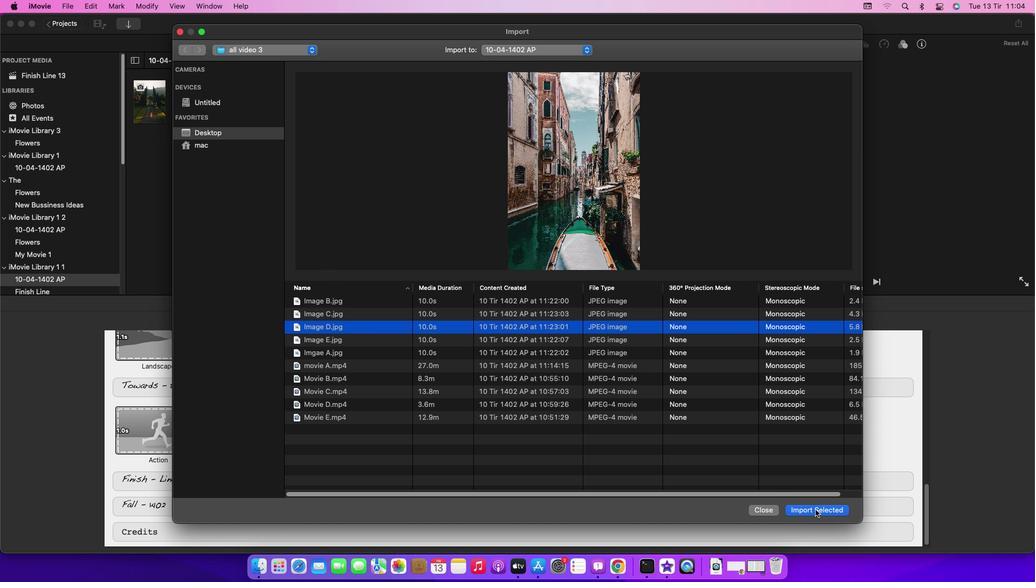 
Action: Mouse moved to (497, 453)
Screenshot: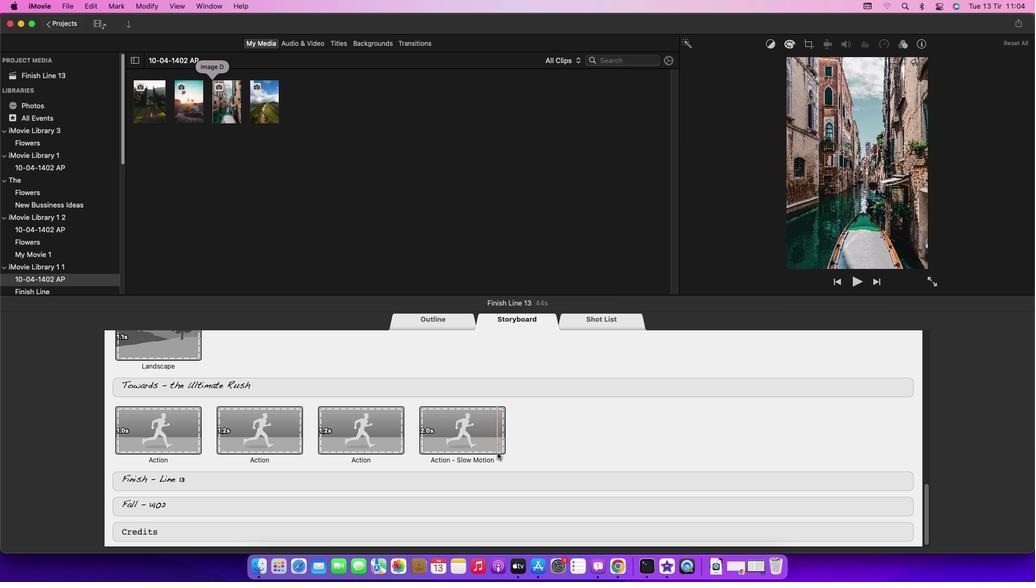 
Action: Mouse pressed left at (497, 453)
Screenshot: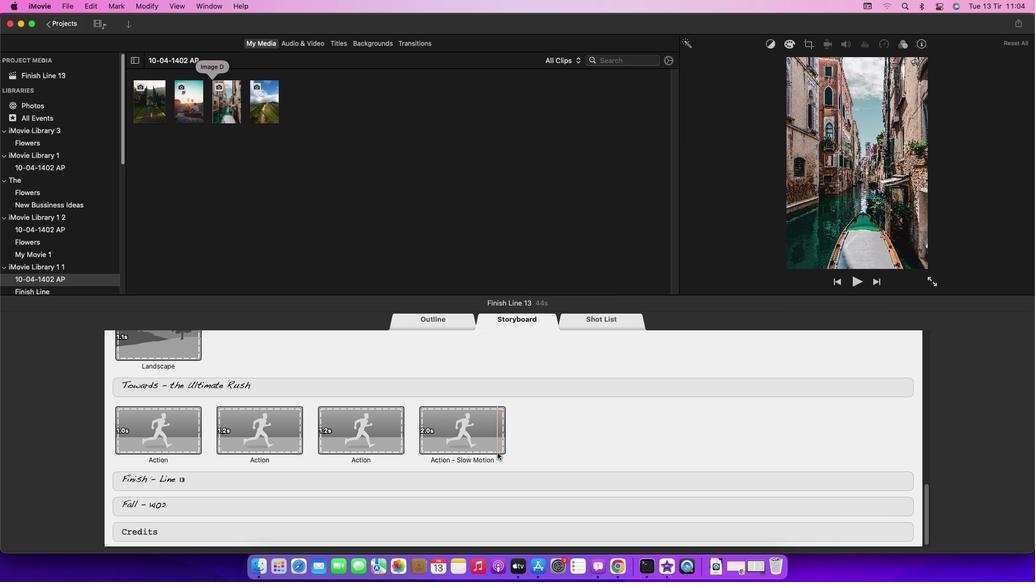 
Action: Mouse moved to (230, 112)
Screenshot: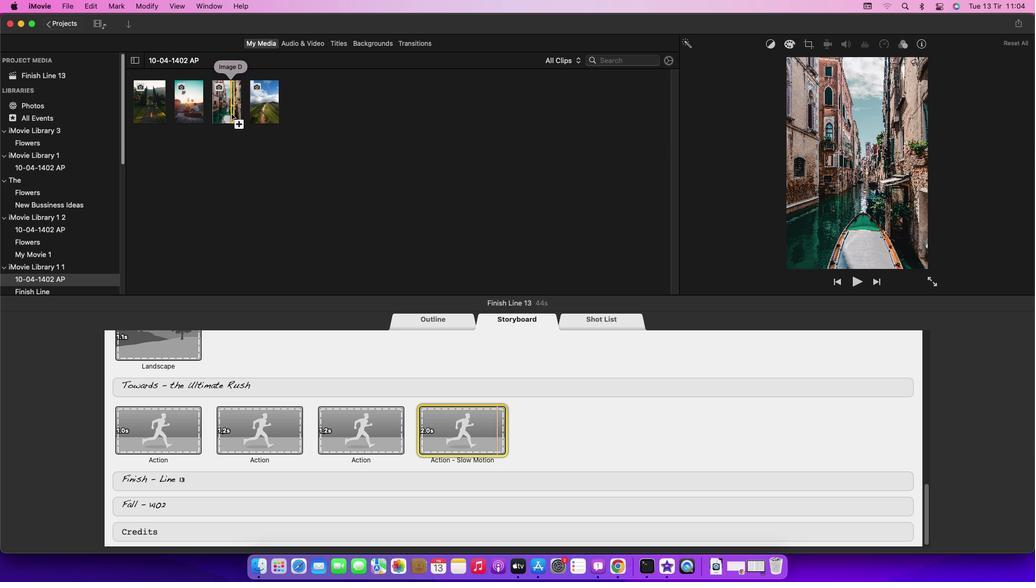 
Action: Mouse pressed left at (230, 112)
Screenshot: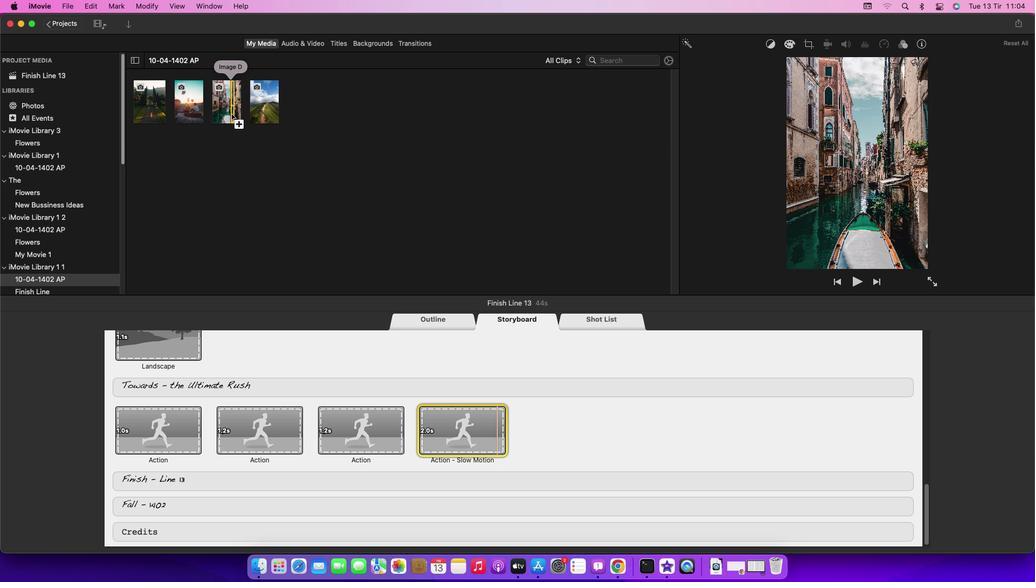 
Action: Mouse moved to (348, 137)
Screenshot: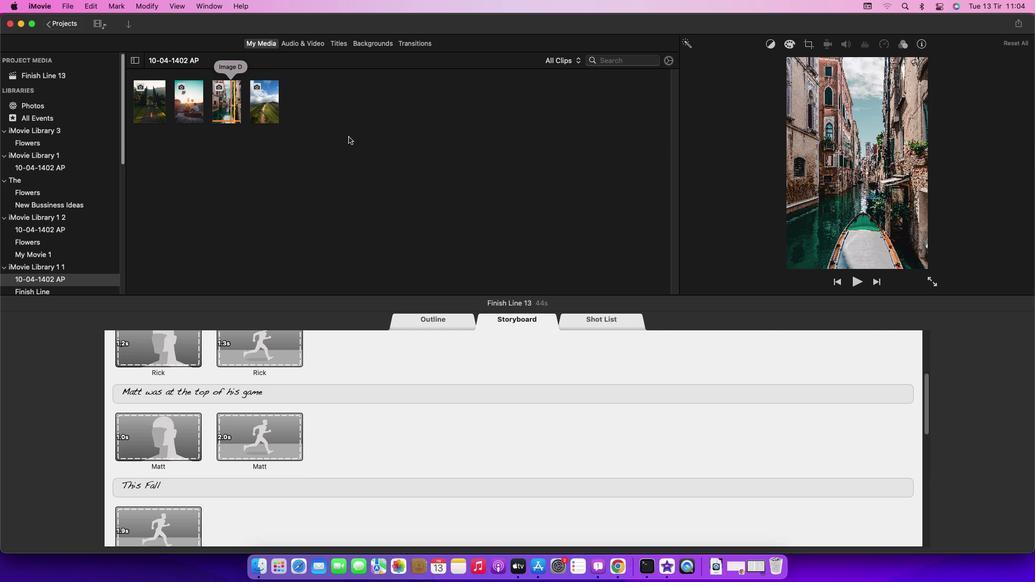 
